 Task: Innovation Ecosystem Symposium: Attend a symposium exploring the innovation ecosystem, discussing partnerships, open innovation, and collaboration with startups. Location: Innovation Ecosystem Symposium Hall. Time: Day 1 - 9:00 AM to Day 2 - 5:30 PM.
Action: Mouse moved to (76, 492)
Screenshot: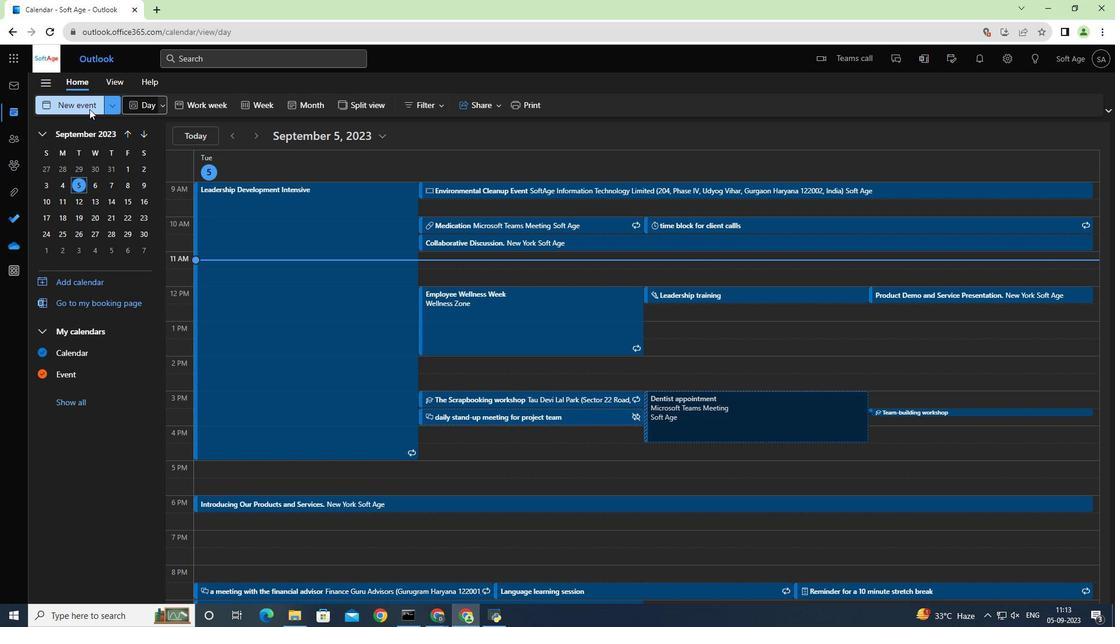 
Action: Mouse pressed left at (76, 492)
Screenshot: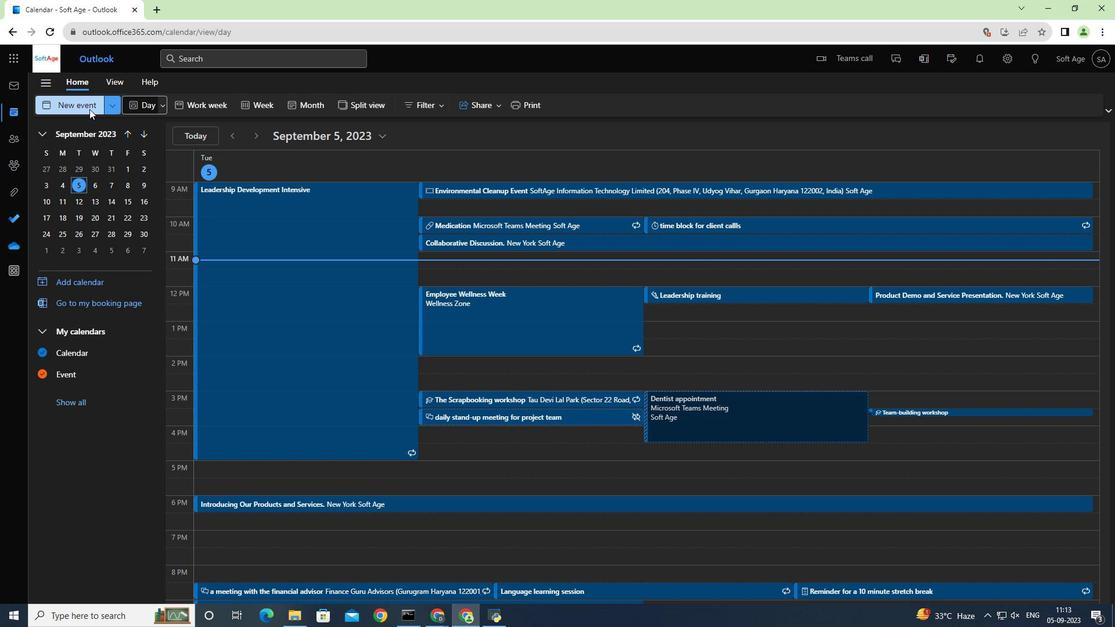 
Action: Mouse moved to (378, 423)
Screenshot: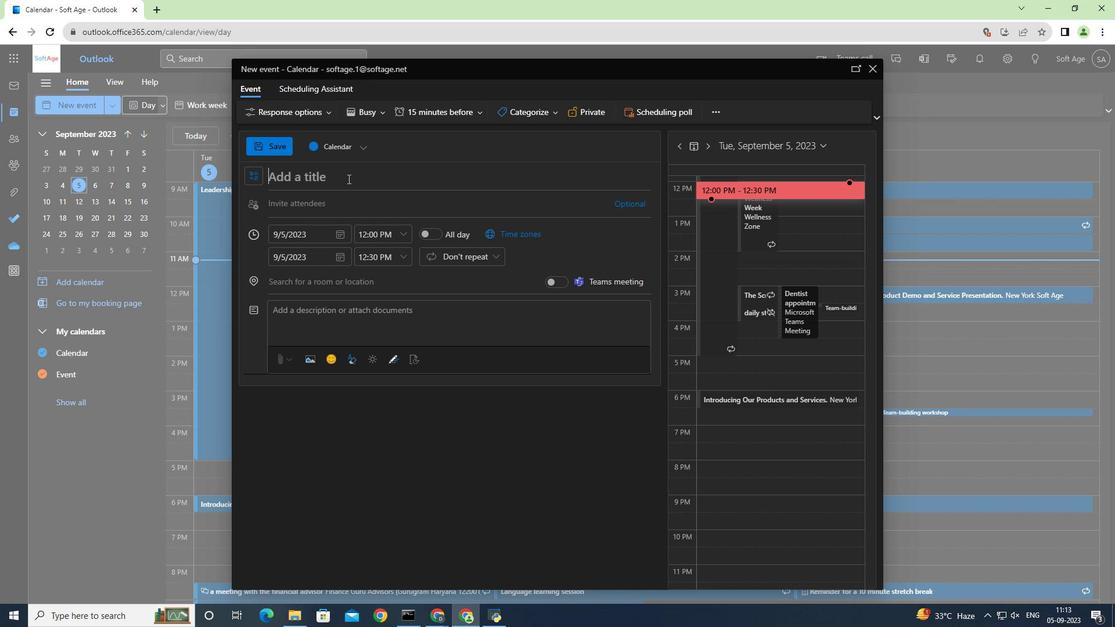 
Action: Mouse pressed left at (378, 423)
Screenshot: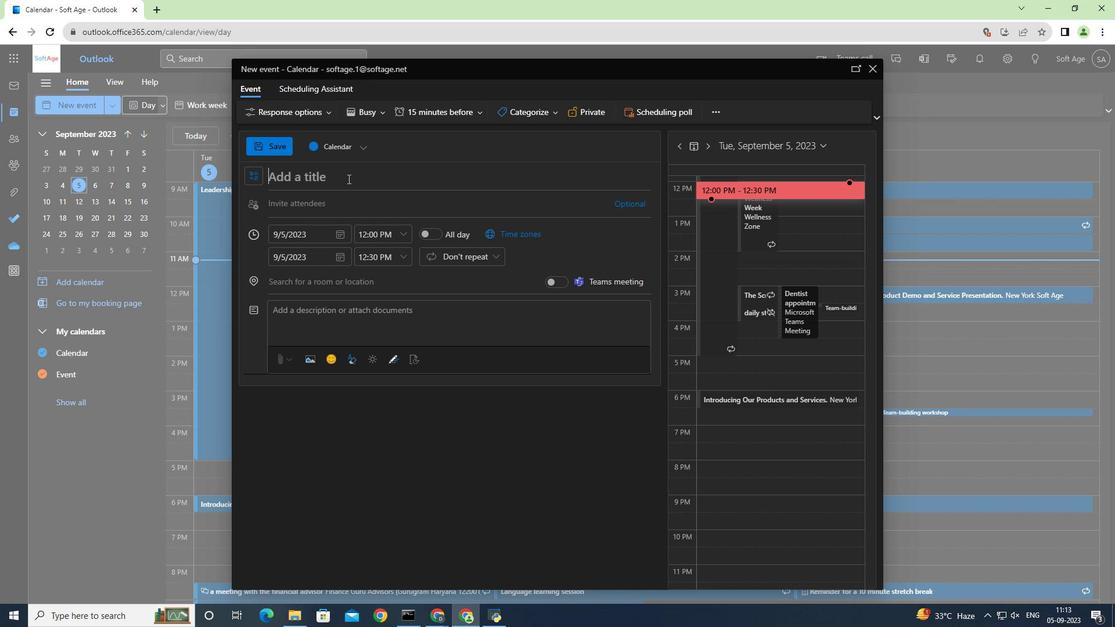 
Action: Key pressed <Key.shift>Innovation<Key.space><Key.shift><Key.shift><Key.shift><Key.shift><Key.shift><Key.shift><Key.shift><Key.shift><Key.shift><Key.shift><Key.shift><Key.shift><Key.shift><Key.shift><Key.shift>Ecosystem<Key.space><Key.shift><Key.shift><Key.shift><Key.shift><Key.shift><Key.shift><Key.shift><Key.shift><Key.shift><Key.shift><Key.shift><Key.shift>Symposium
Screenshot: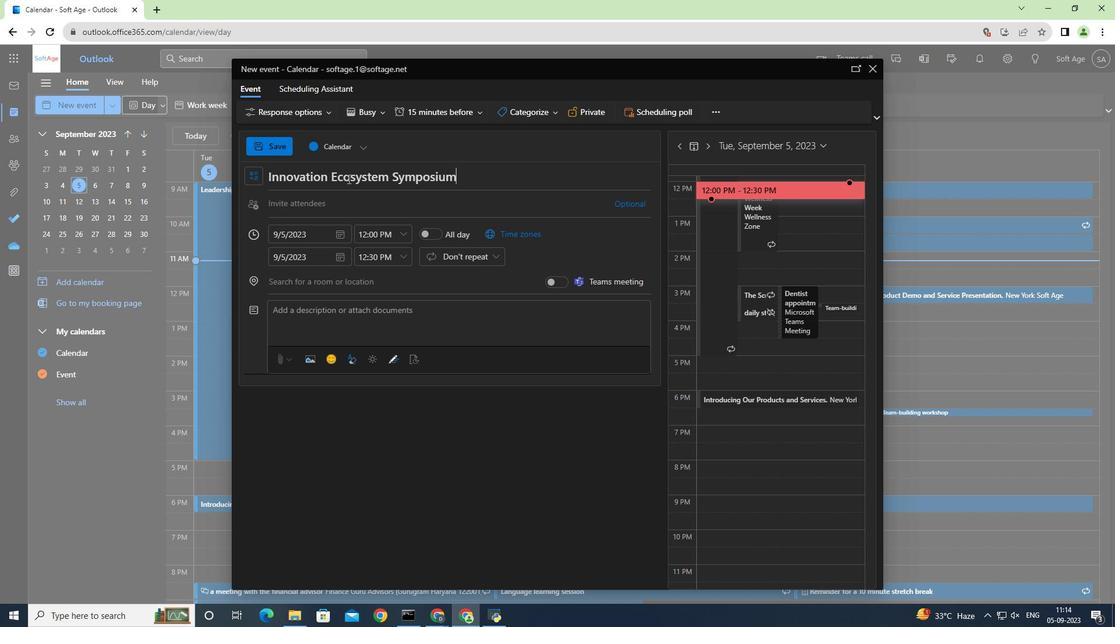 
Action: Mouse moved to (440, 288)
Screenshot: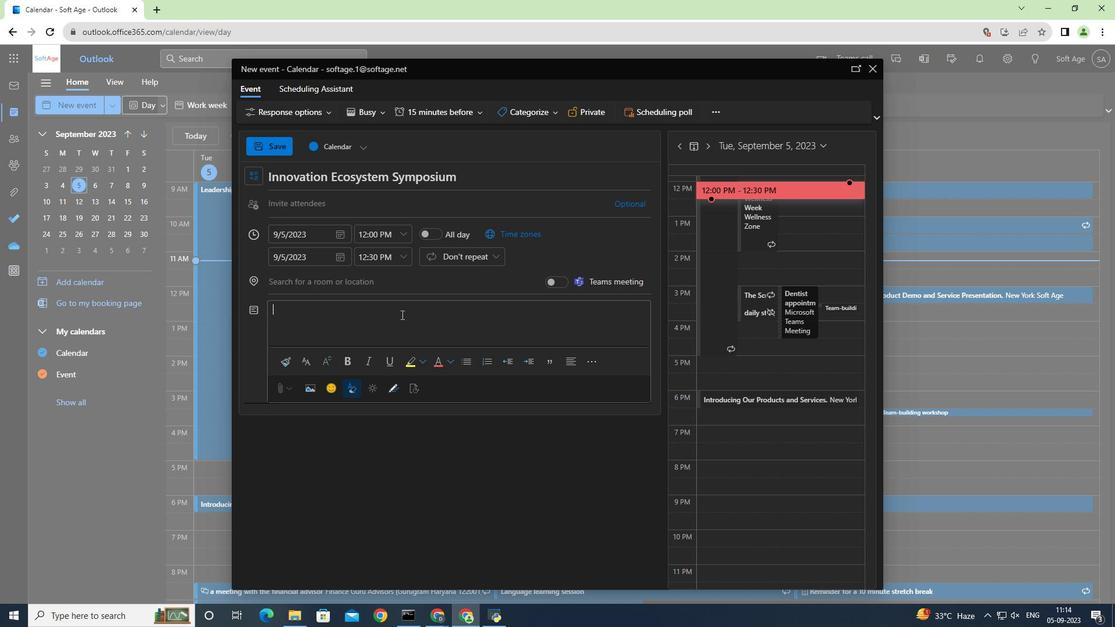 
Action: Mouse pressed left at (440, 288)
Screenshot: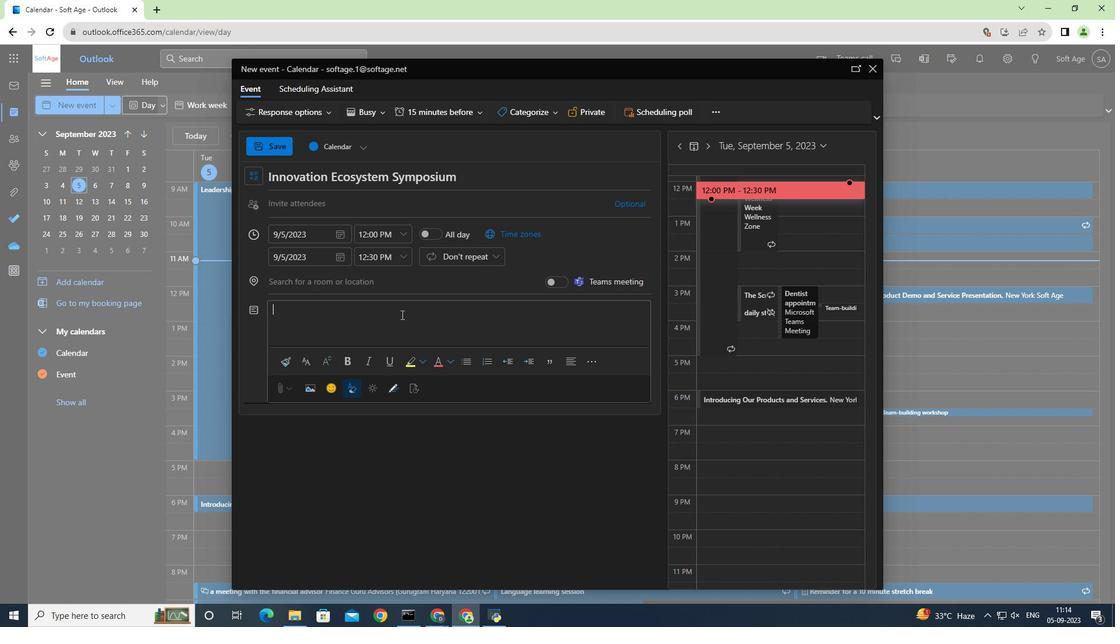 
Action: Key pressed <Key.shift><Key.shift><Key.shift><Key.shift><Key.shift><Key.shift><Key.shift><Key.shift><Key.shift><Key.shift>Attend<Key.space>a<Key.space>symposium<Key.space>exploring<Key.space><Key.space>the<Key.space>innovation<Key.space>ecosystem,<Key.space>discussing<Key.space>partnerships,<Key.space>open<Key.space>innovation,<Key.space>and<Key.space>collaboration<Key.space>with<Key.space>startups.
Screenshot: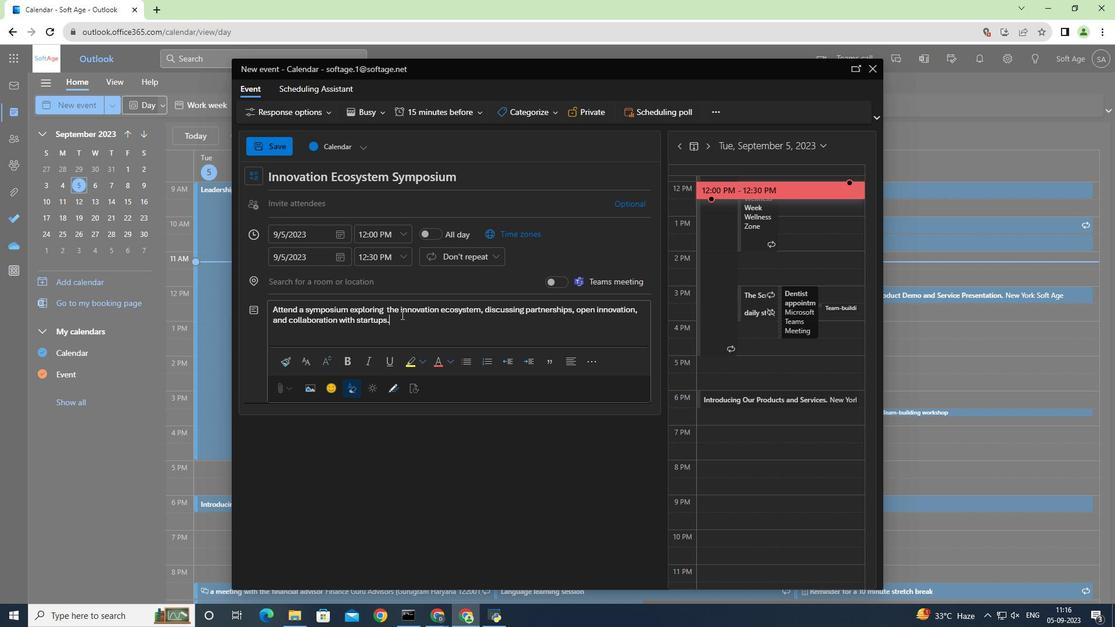 
Action: Mouse moved to (412, 321)
Screenshot: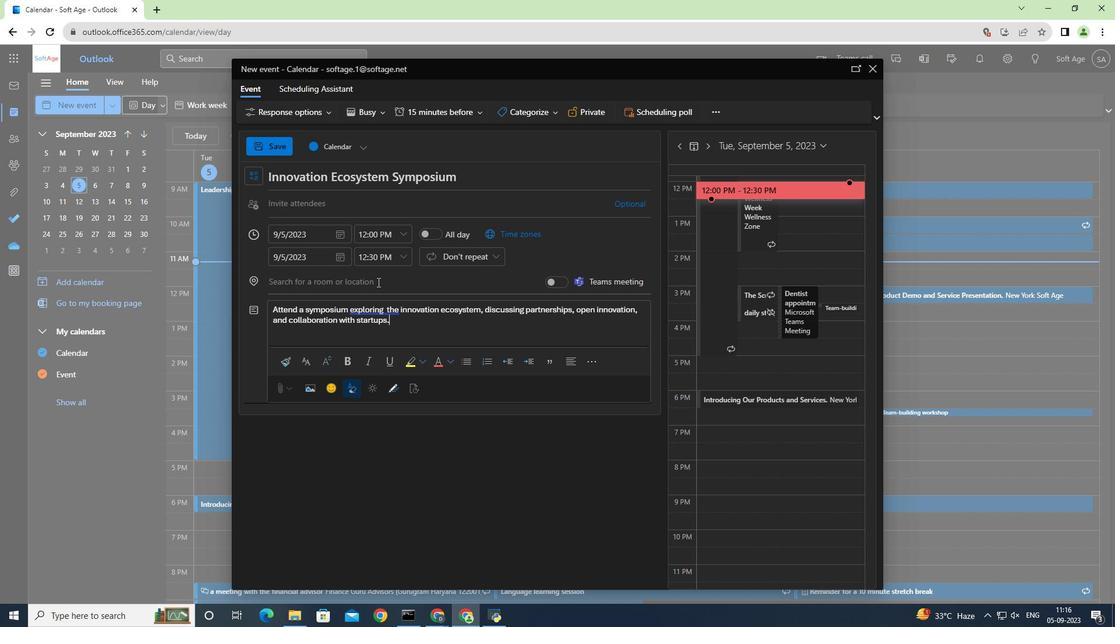 
Action: Mouse pressed left at (412, 321)
Screenshot: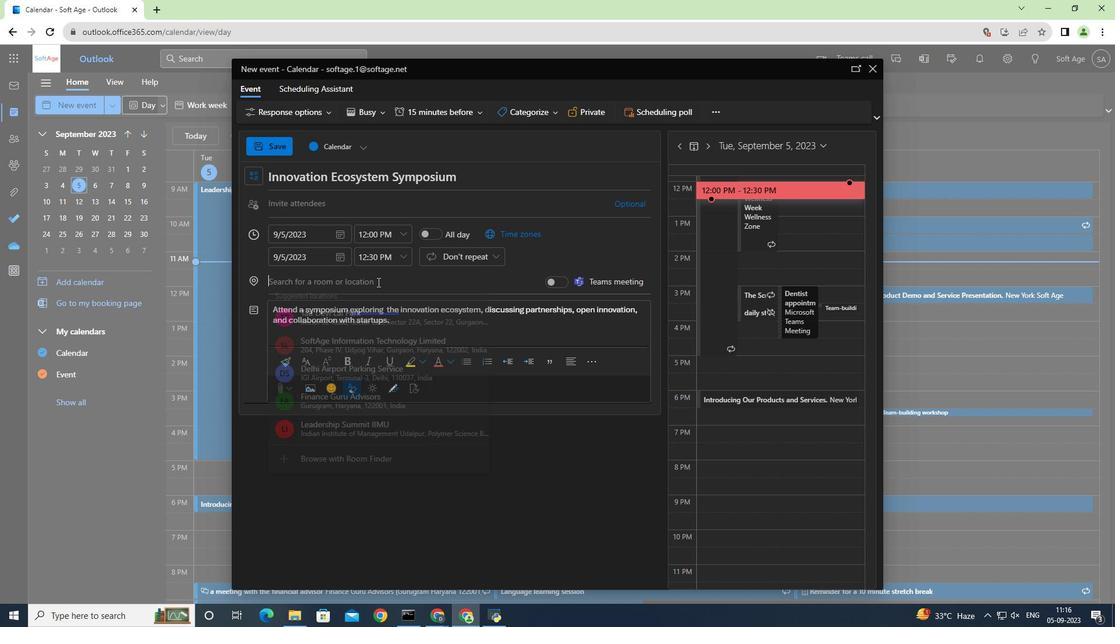 
Action: Mouse moved to (415, 322)
Screenshot: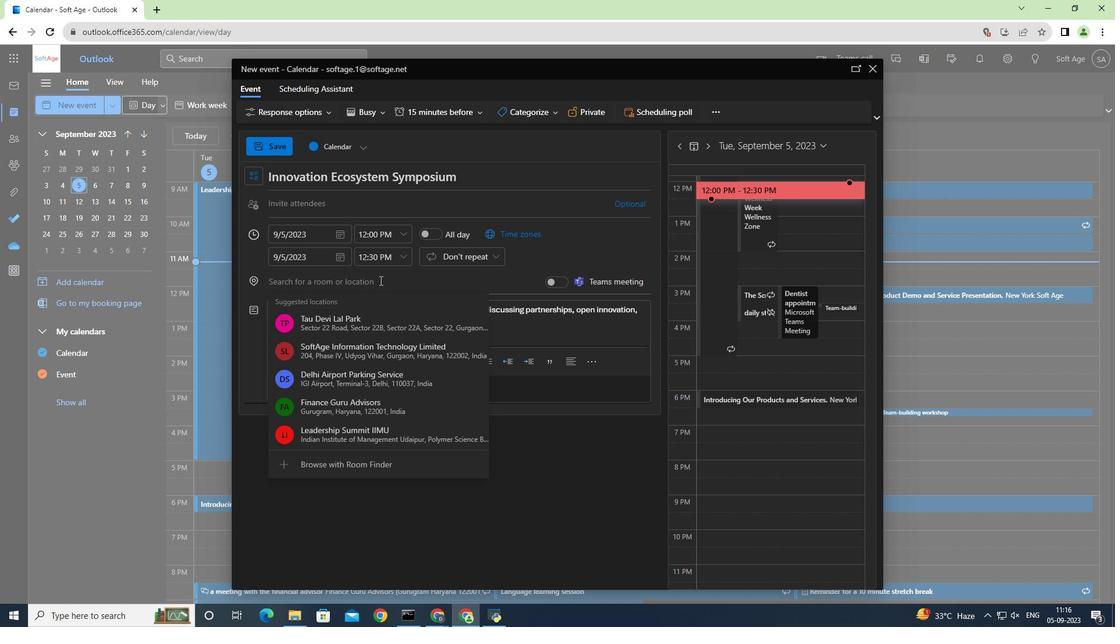 
Action: Key pressed <Key.shift><Key.shift>Innovation<Key.space><Key.shift><Key.shift><Key.shift><Key.shift><Key.shift><Key.shift><Key.shift><Key.shift><Key.shift><Key.shift><Key.shift><Key.shift><Key.shift><Key.shift><Key.shift><Key.shift><Key.shift><Key.shift><Key.shift><Key.shift><Key.shift><Key.shift><Key.shift>Ecosystem<Key.space><Key.shift><Key.shift>Symposium
Screenshot: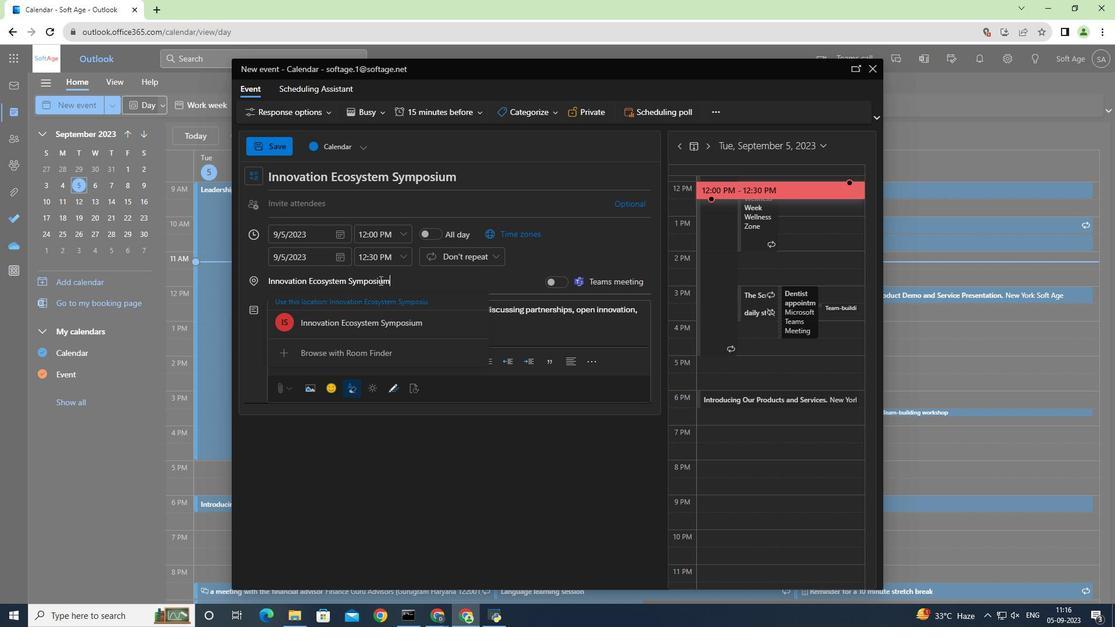 
Action: Mouse moved to (454, 314)
Screenshot: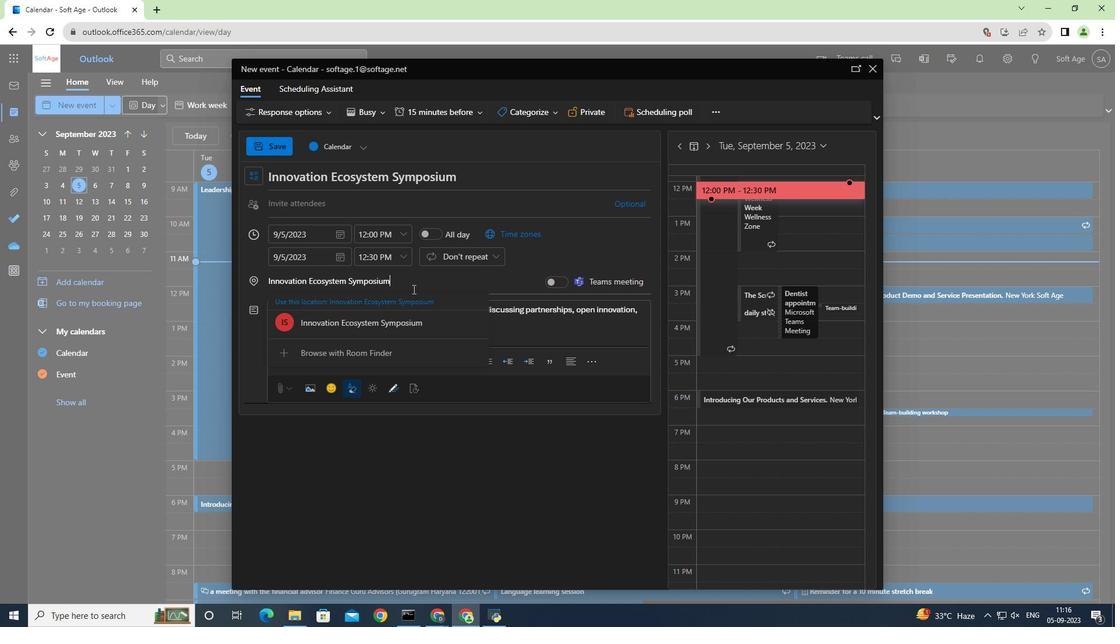 
Action: Key pressed <Key.space><Key.shift>Hall
Screenshot: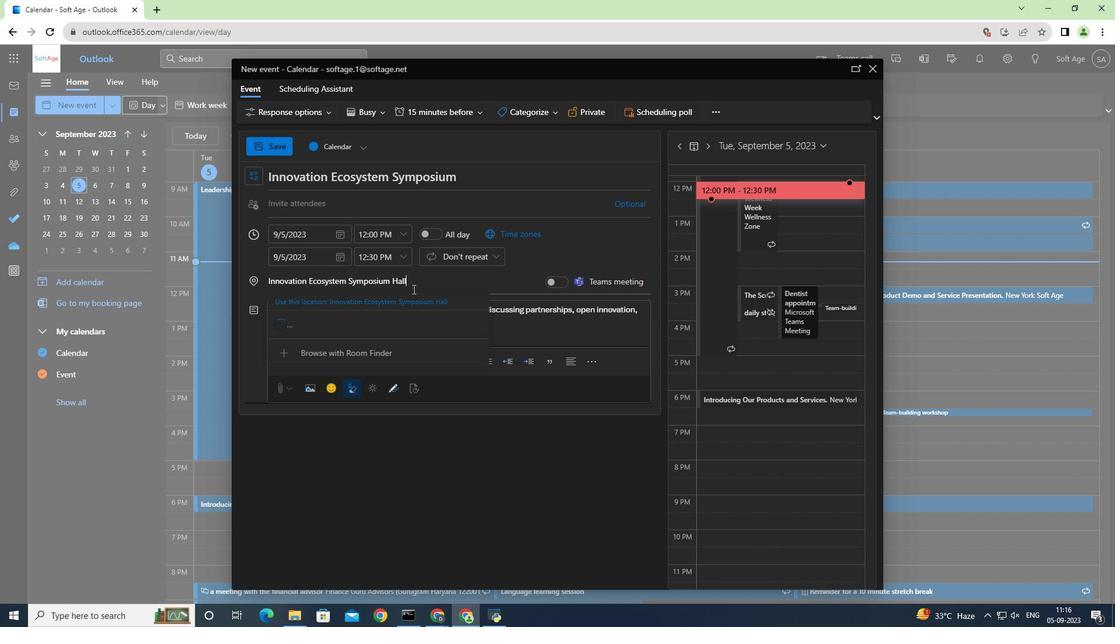 
Action: Mouse moved to (497, 142)
Screenshot: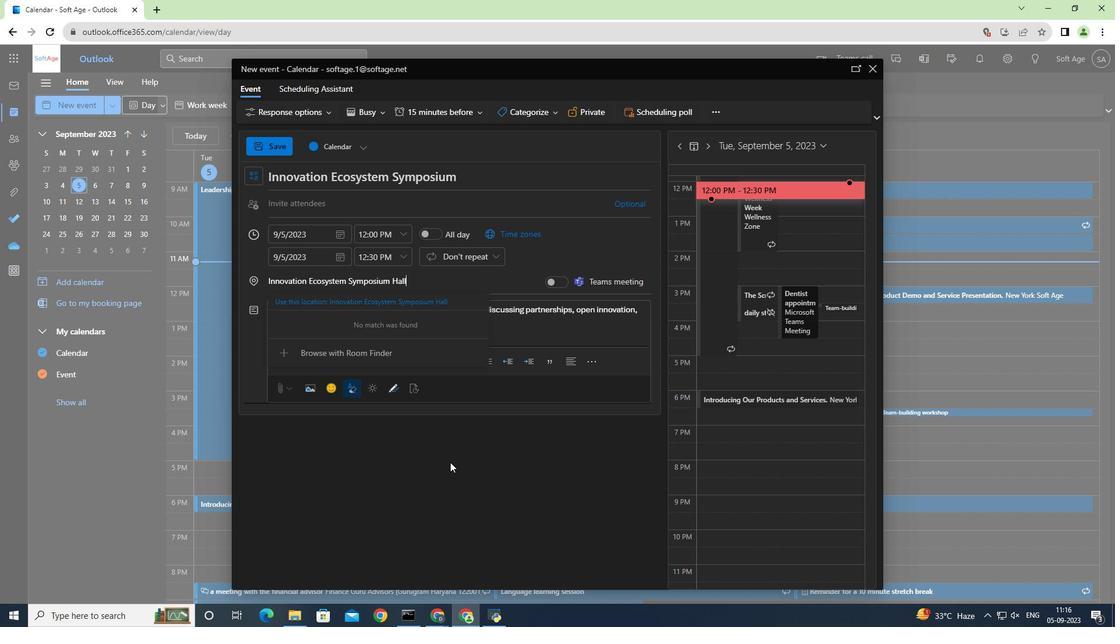 
Action: Mouse pressed left at (497, 142)
Screenshot: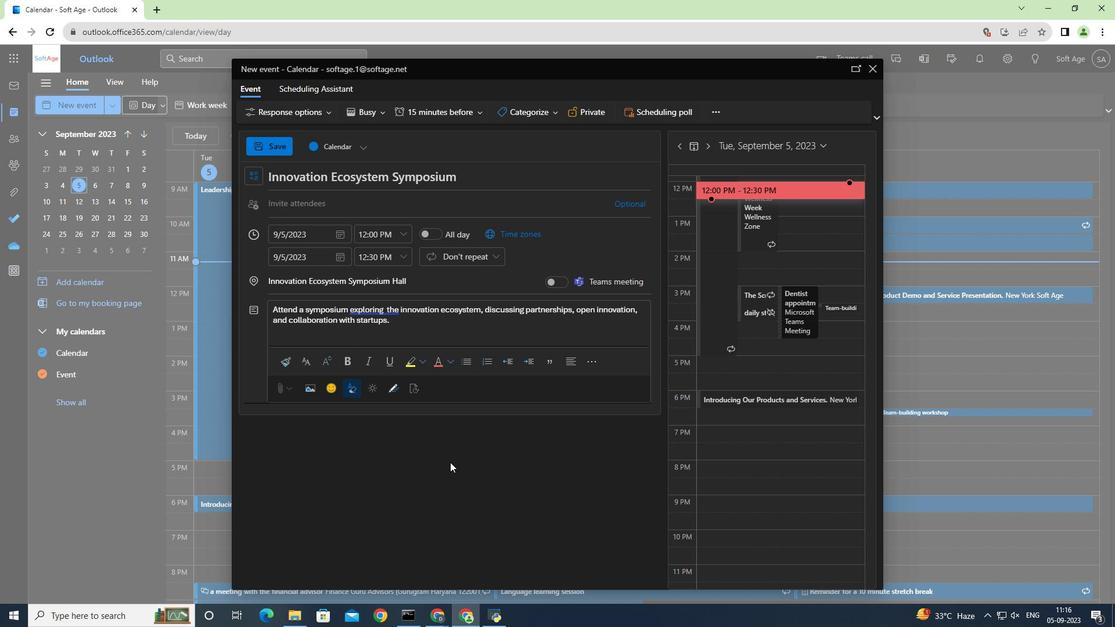 
Action: Mouse moved to (357, 374)
Screenshot: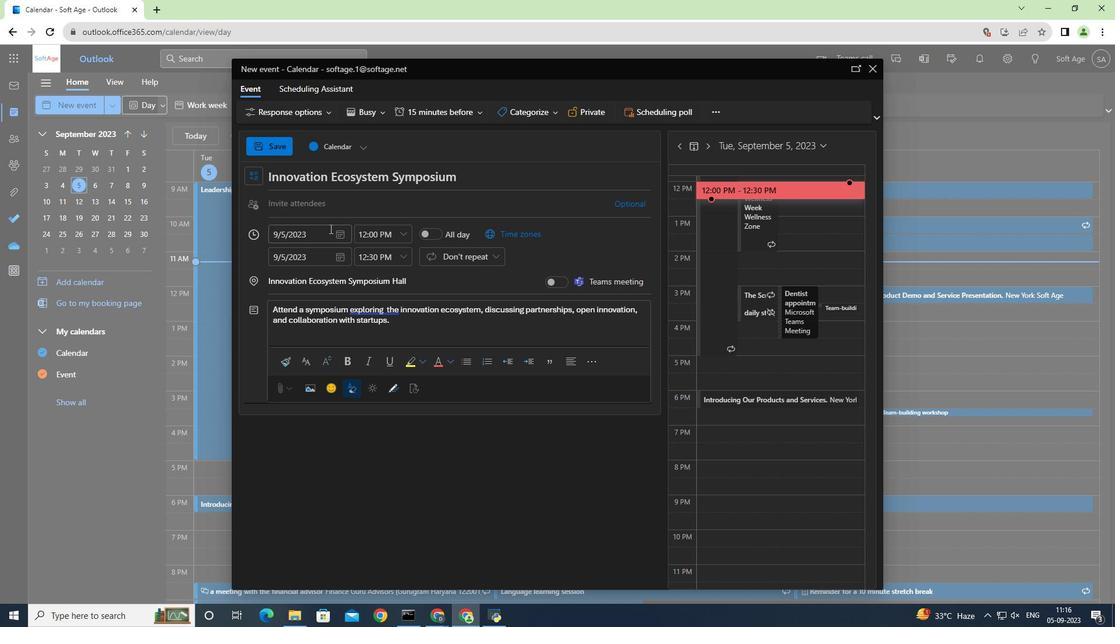 
Action: Mouse pressed left at (357, 374)
Screenshot: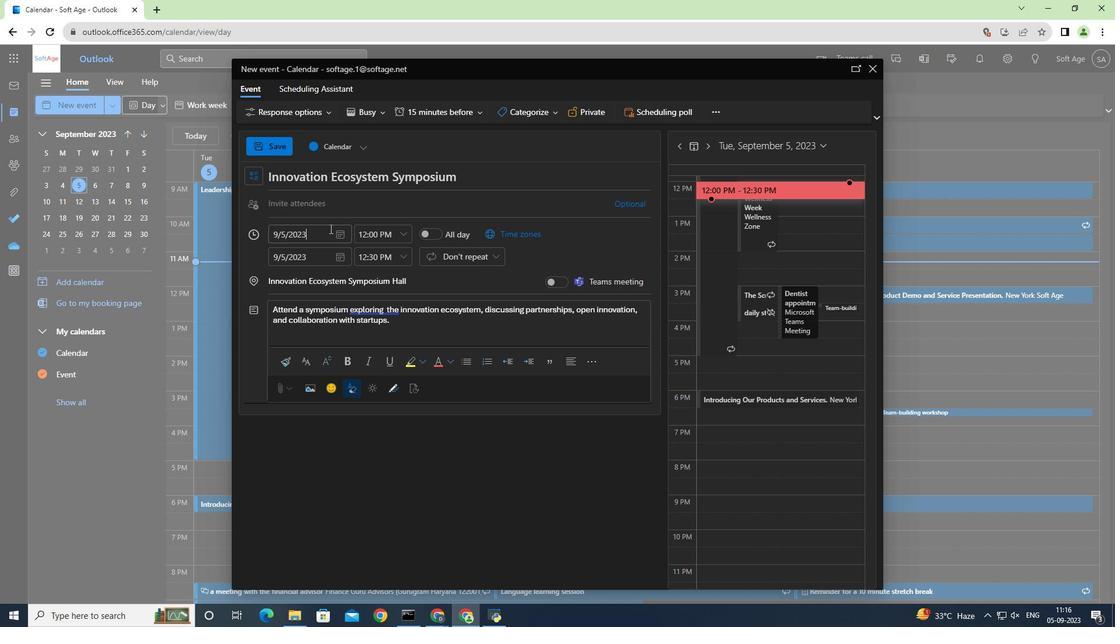 
Action: Mouse moved to (358, 292)
Screenshot: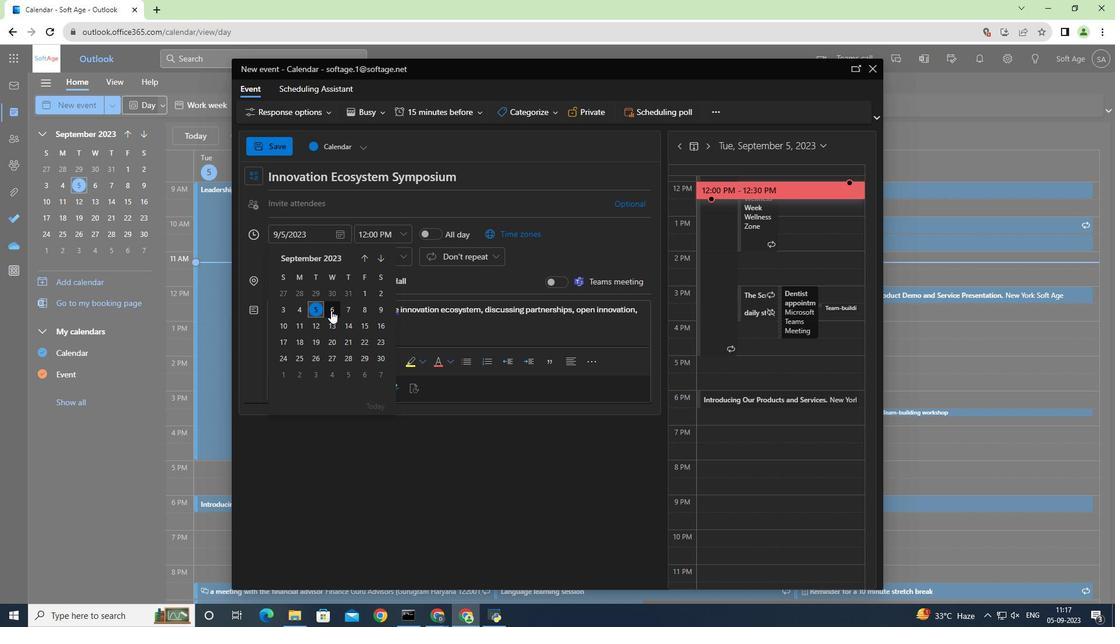 
Action: Mouse pressed left at (358, 292)
Screenshot: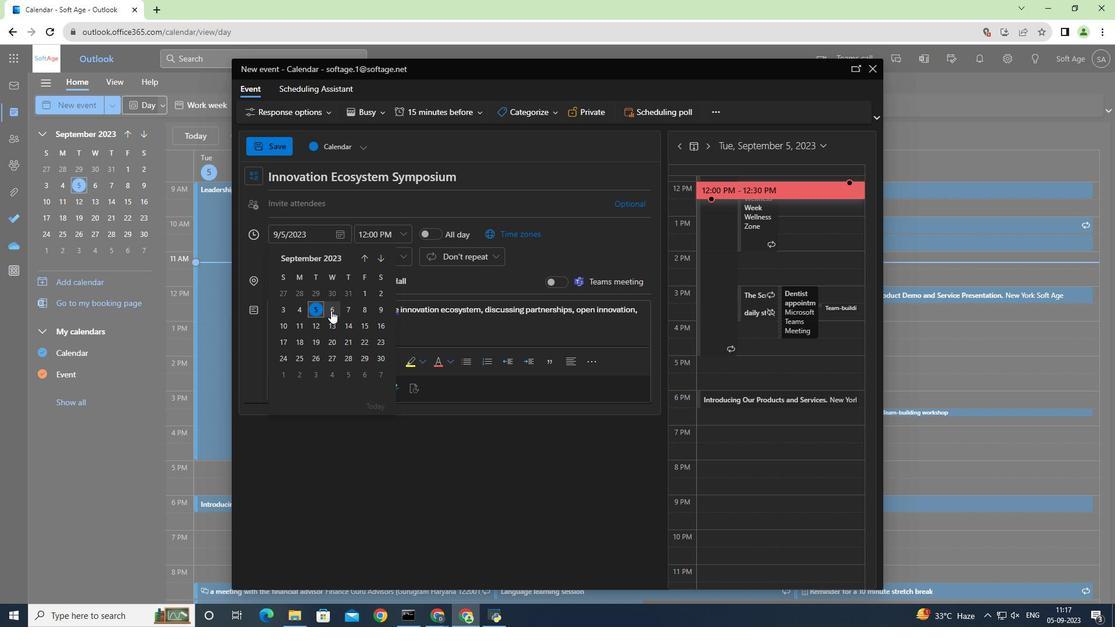 
Action: Mouse moved to (438, 368)
Screenshot: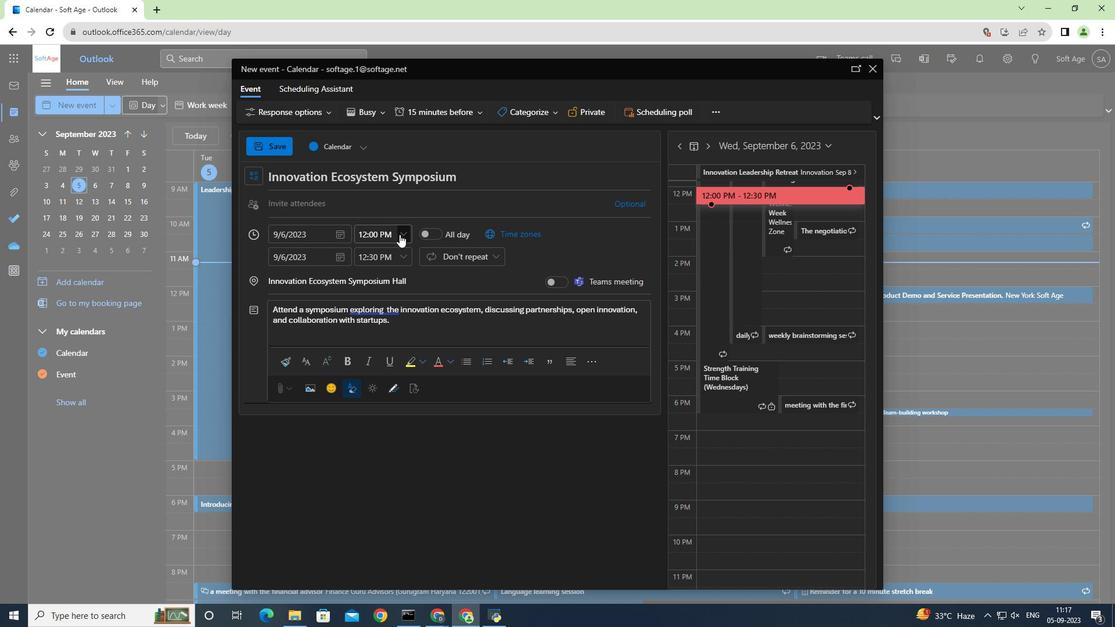
Action: Mouse pressed left at (438, 368)
Screenshot: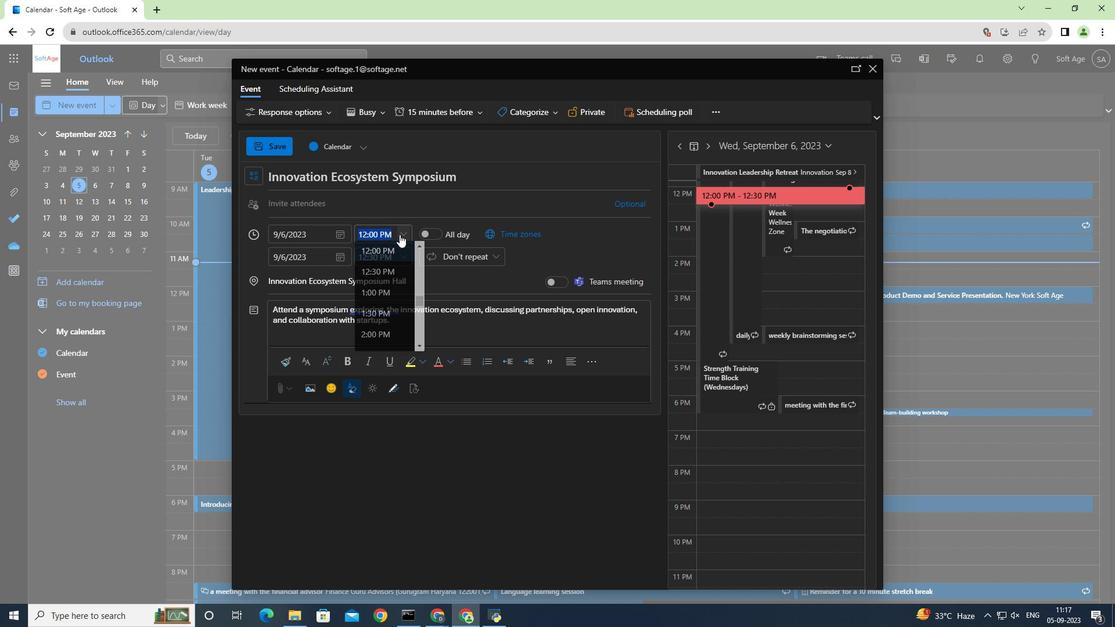 
Action: Mouse moved to (444, 325)
Screenshot: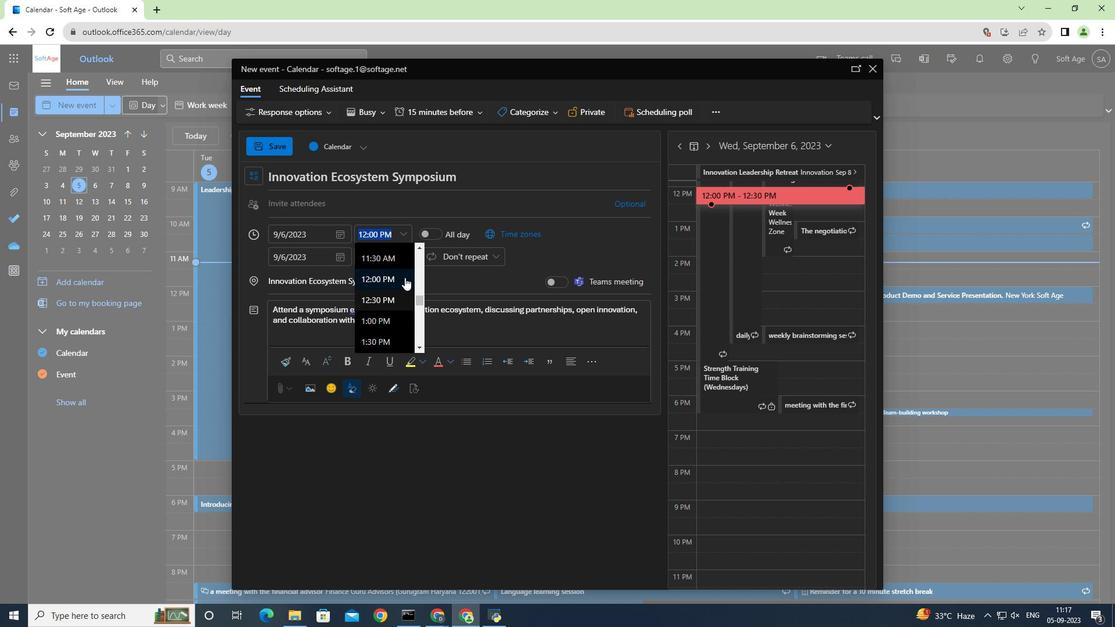 
Action: Mouse scrolled (444, 325) with delta (0, 0)
Screenshot: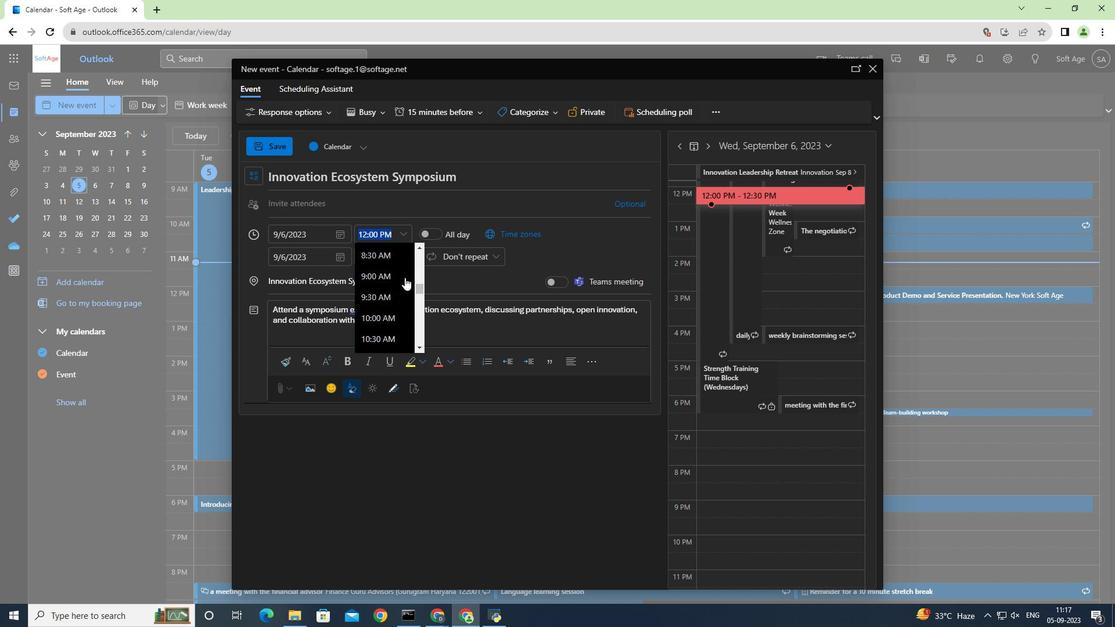 
Action: Mouse scrolled (444, 325) with delta (0, 0)
Screenshot: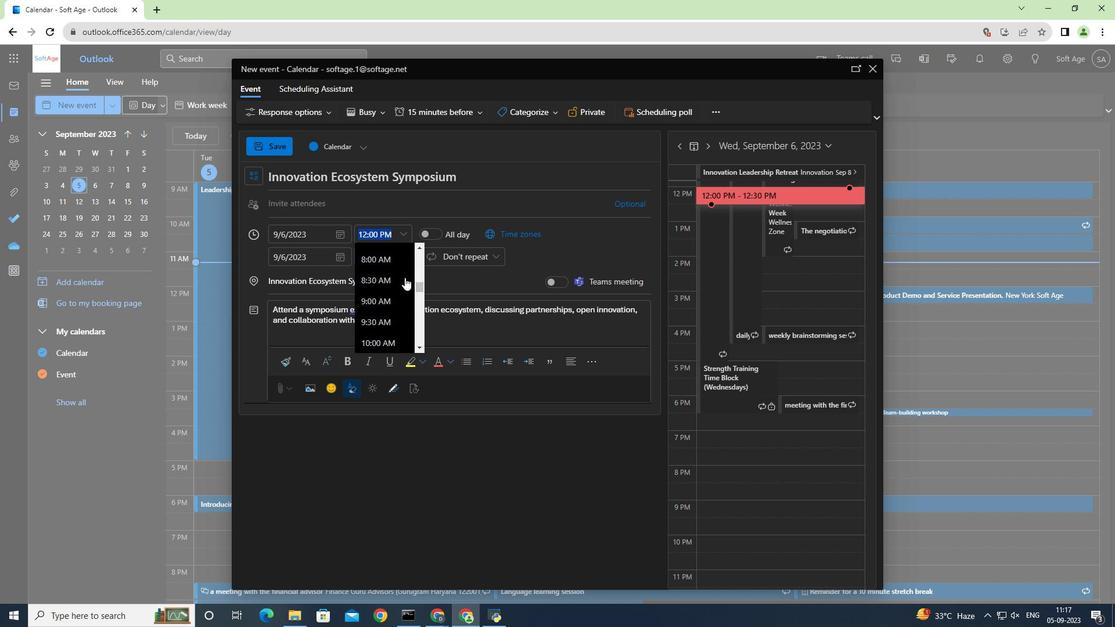 
Action: Mouse scrolled (444, 325) with delta (0, 0)
Screenshot: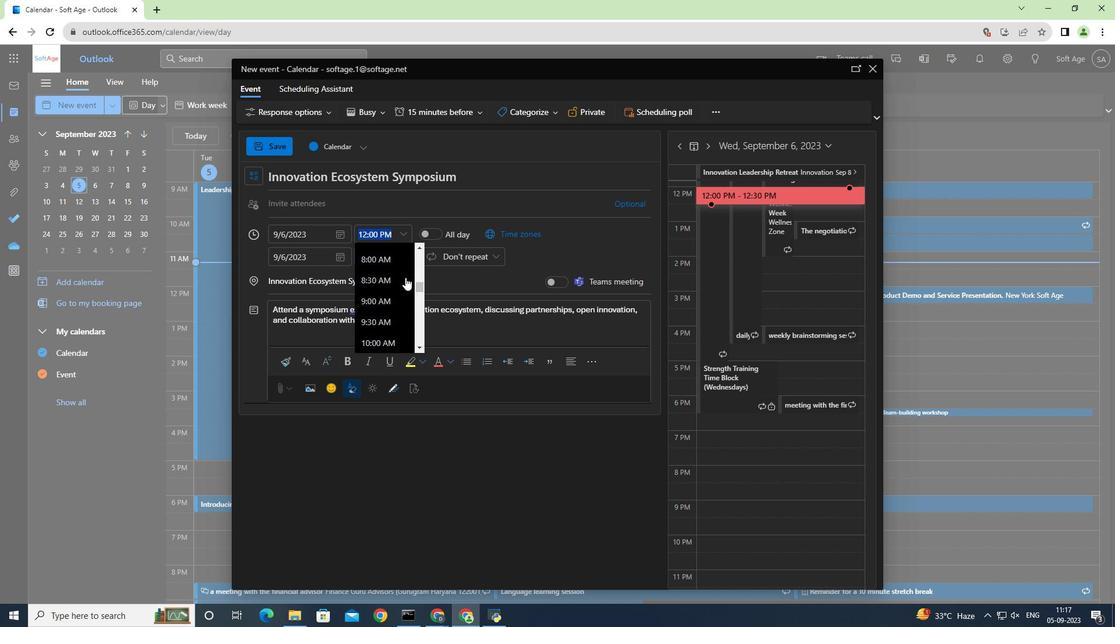 
Action: Mouse moved to (445, 325)
Screenshot: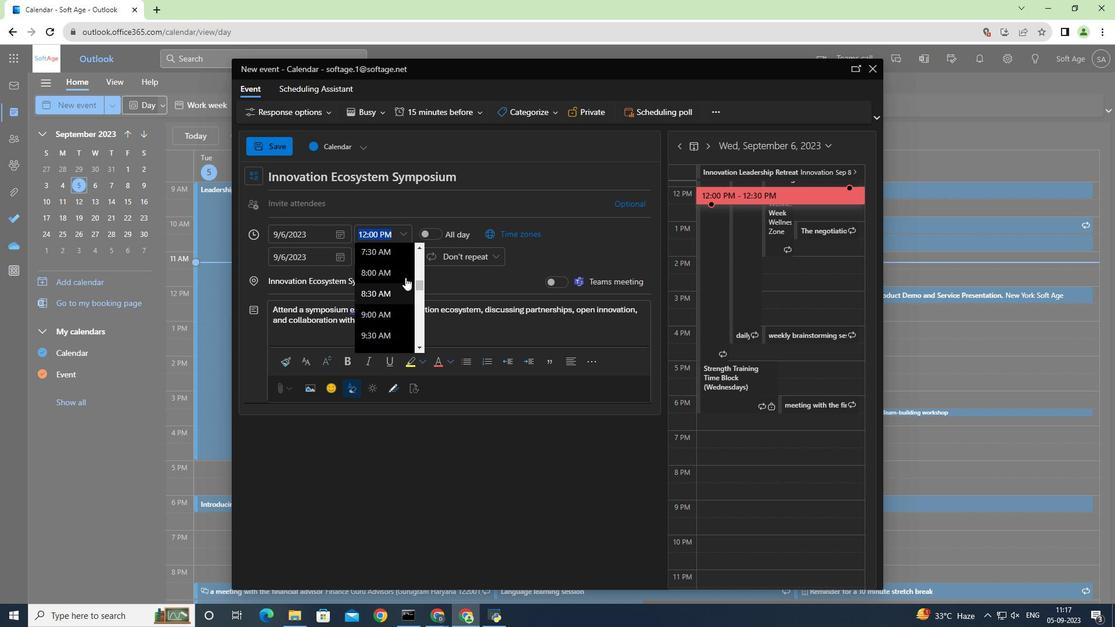 
Action: Mouse scrolled (445, 325) with delta (0, 0)
Screenshot: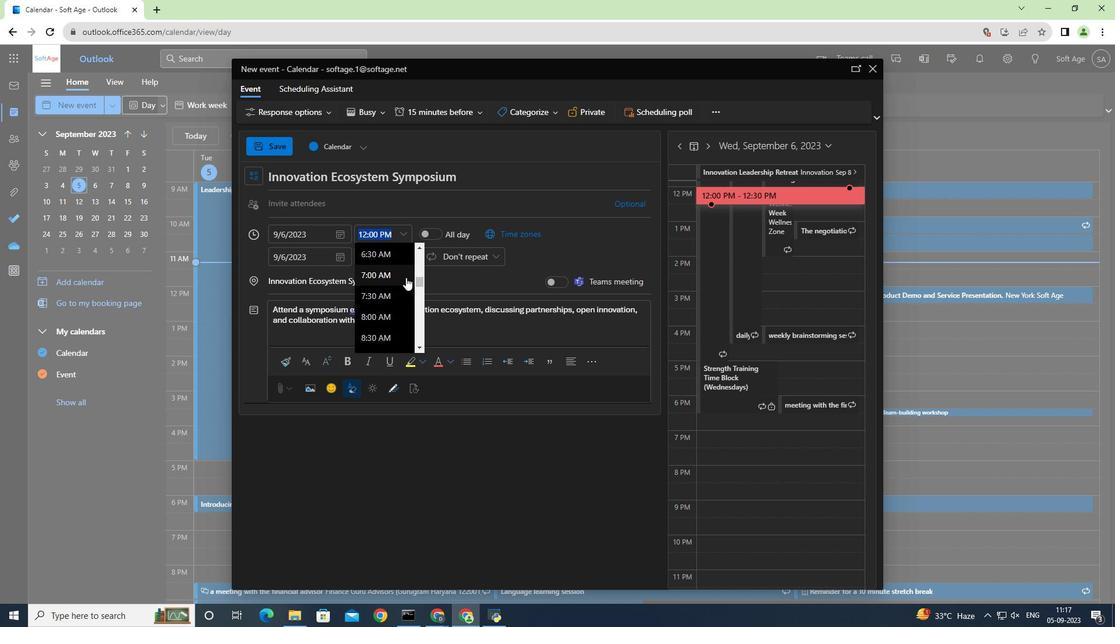 
Action: Mouse moved to (423, 277)
Screenshot: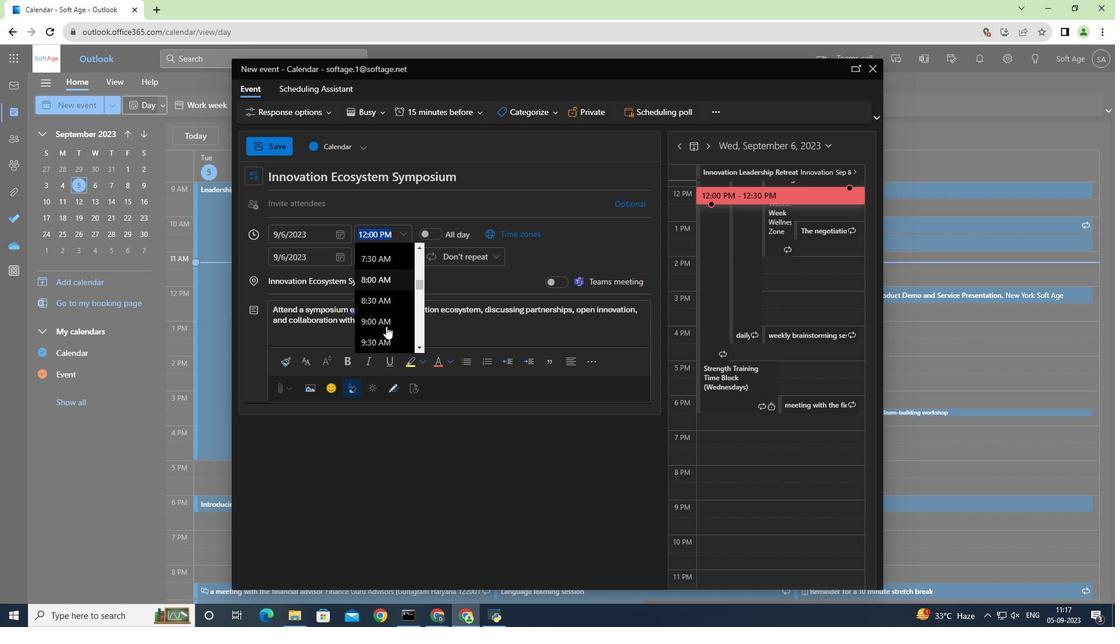 
Action: Mouse scrolled (423, 278) with delta (0, 0)
Screenshot: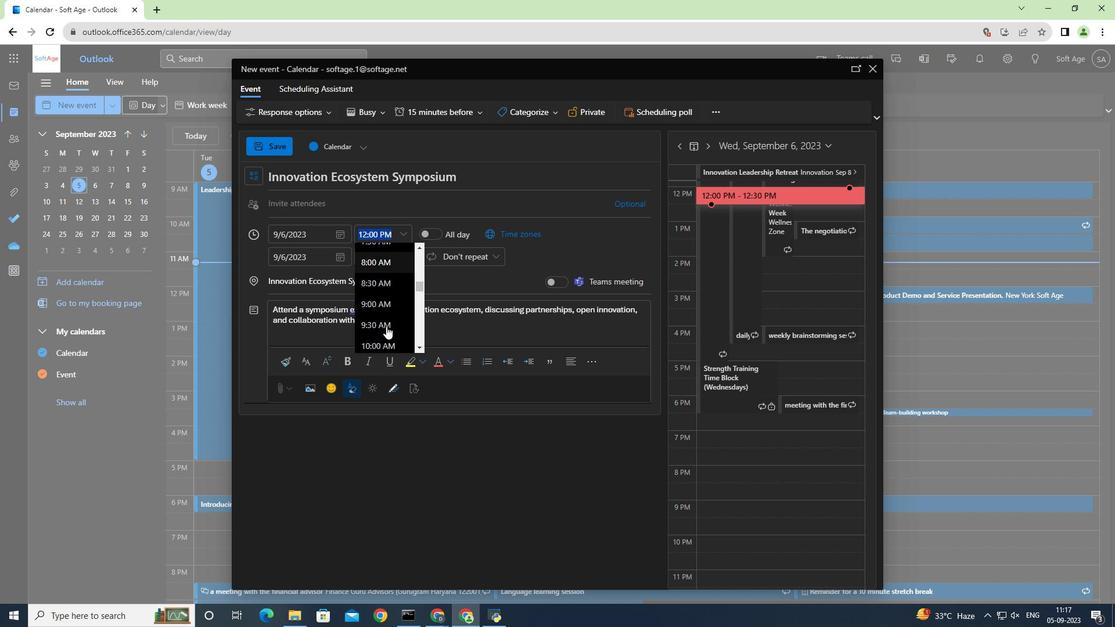 
Action: Mouse moved to (435, 300)
Screenshot: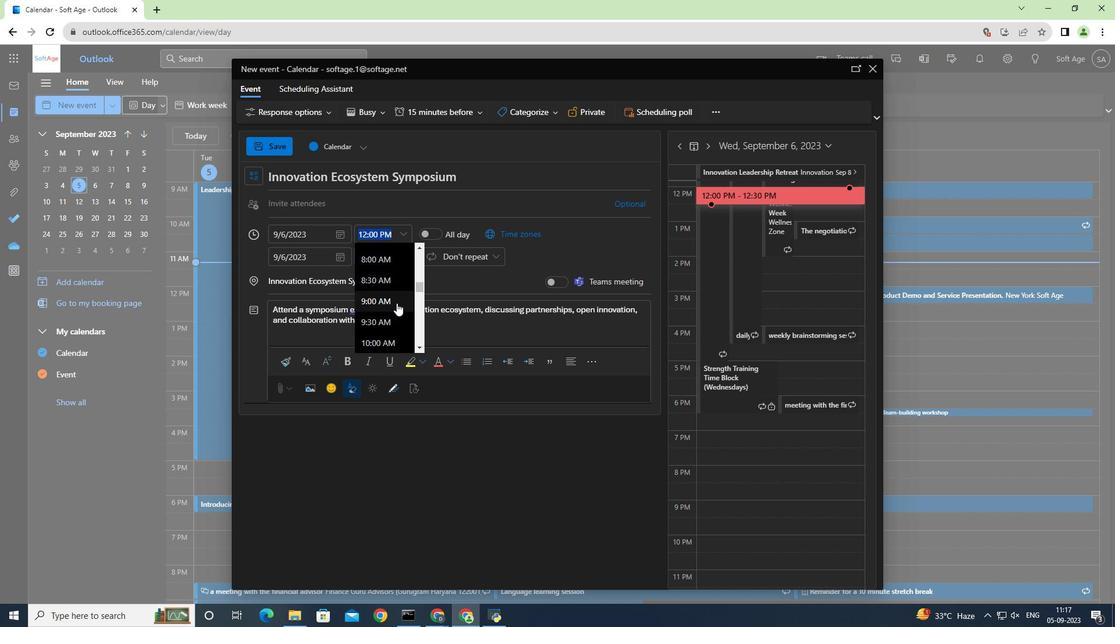 
Action: Mouse pressed left at (435, 300)
Screenshot: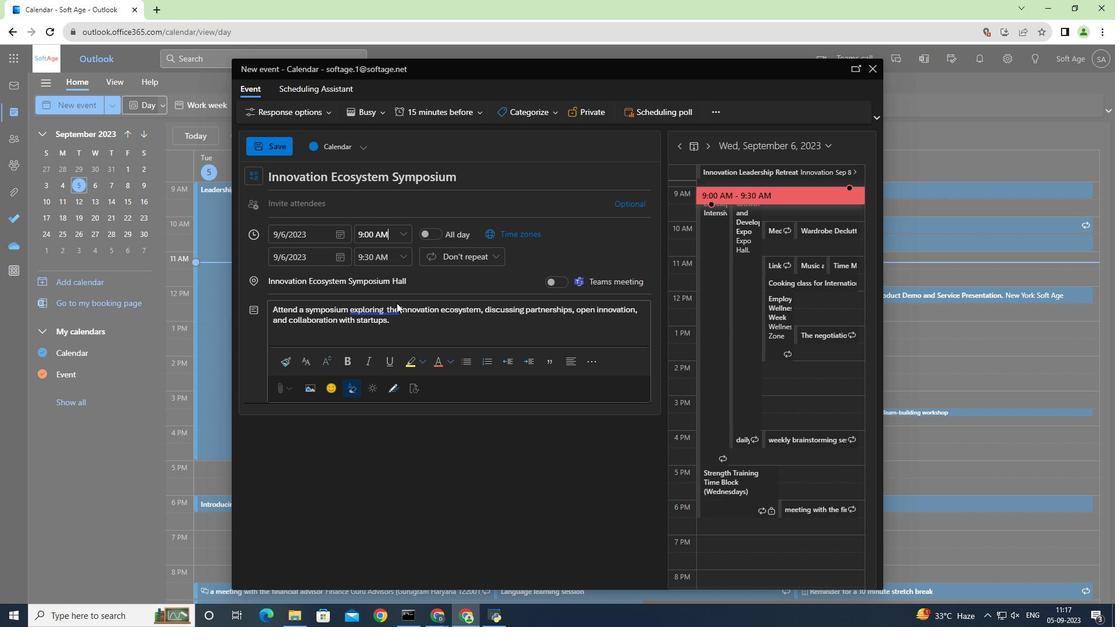 
Action: Mouse moved to (369, 346)
Screenshot: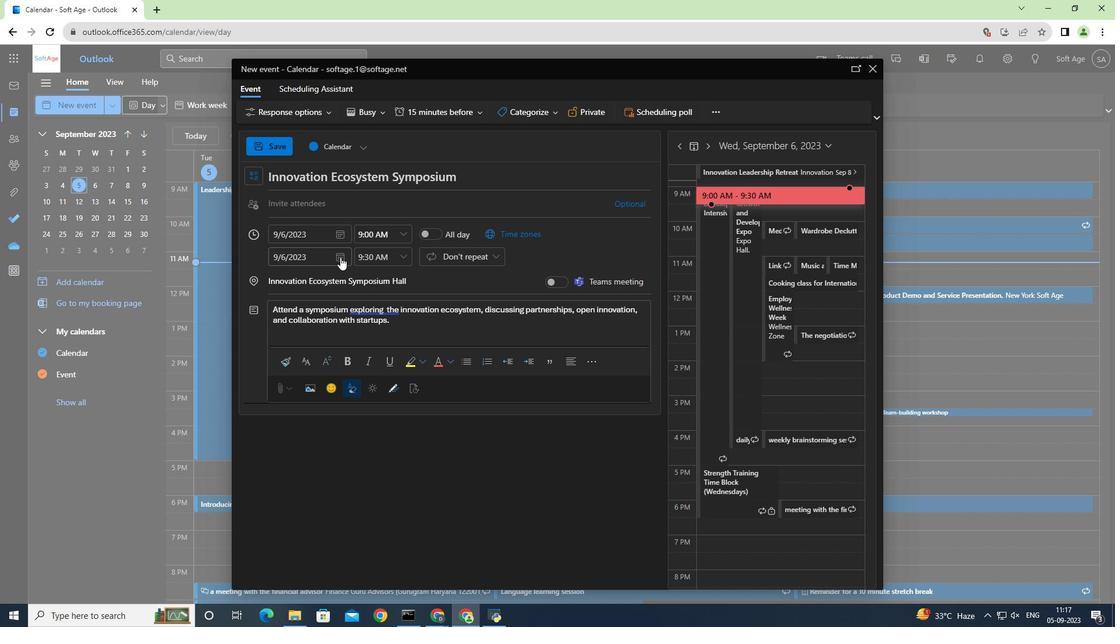 
Action: Mouse pressed left at (369, 346)
Screenshot: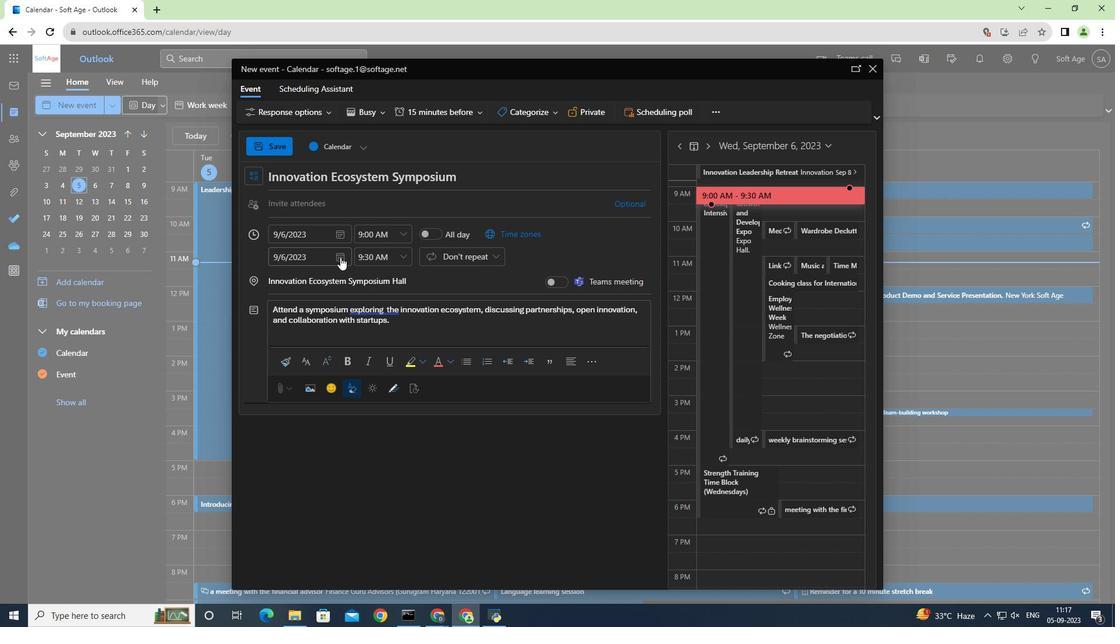 
Action: Mouse moved to (373, 269)
Screenshot: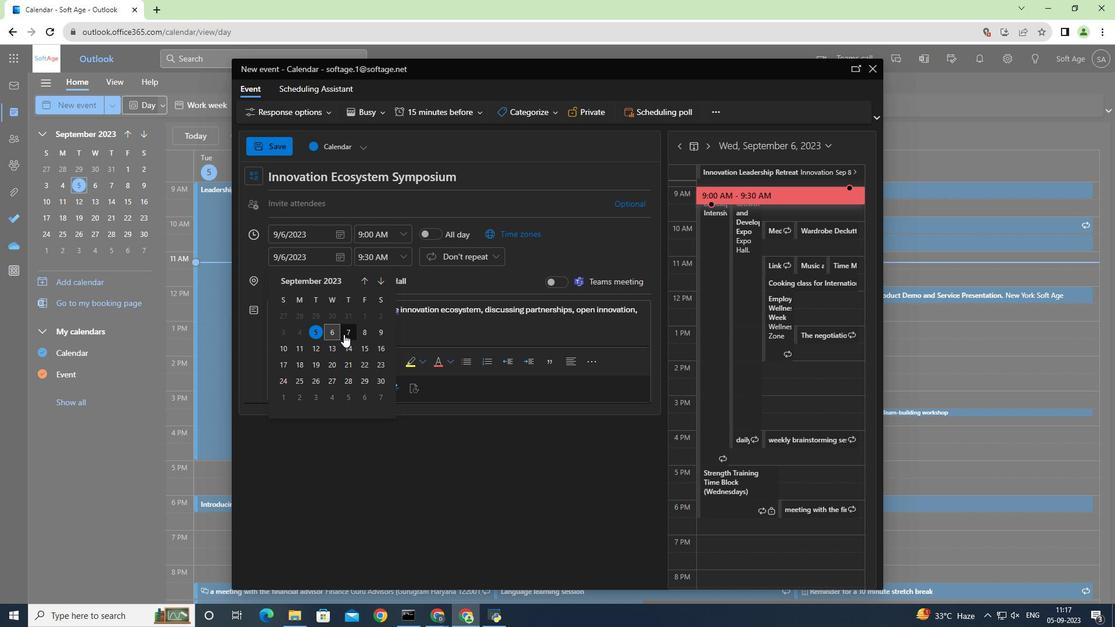 
Action: Mouse pressed left at (373, 269)
Screenshot: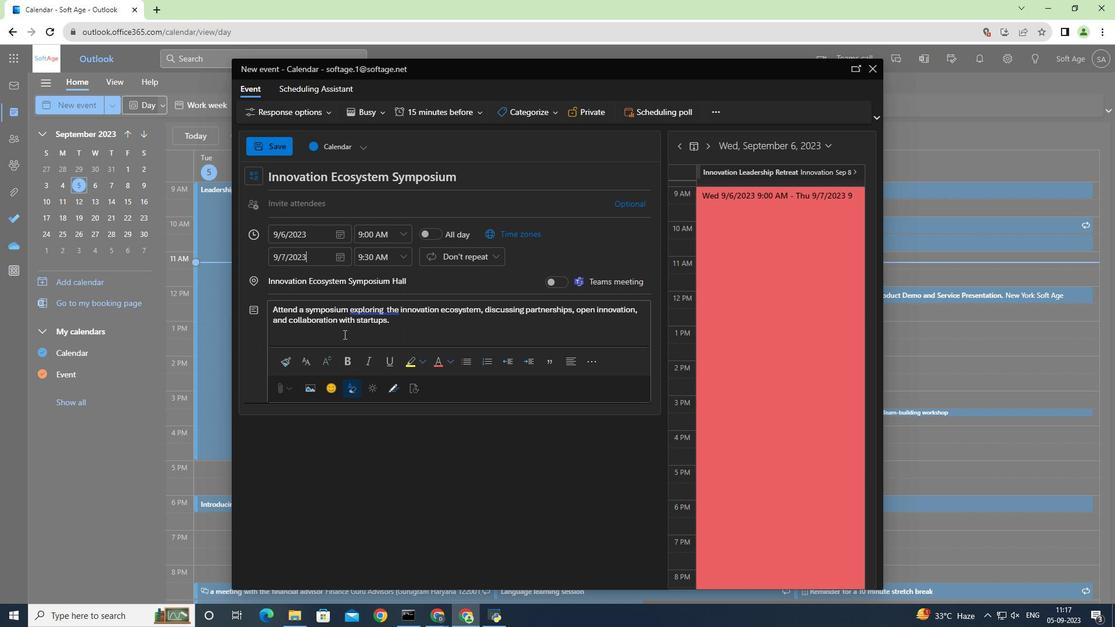 
Action: Mouse moved to (437, 345)
Screenshot: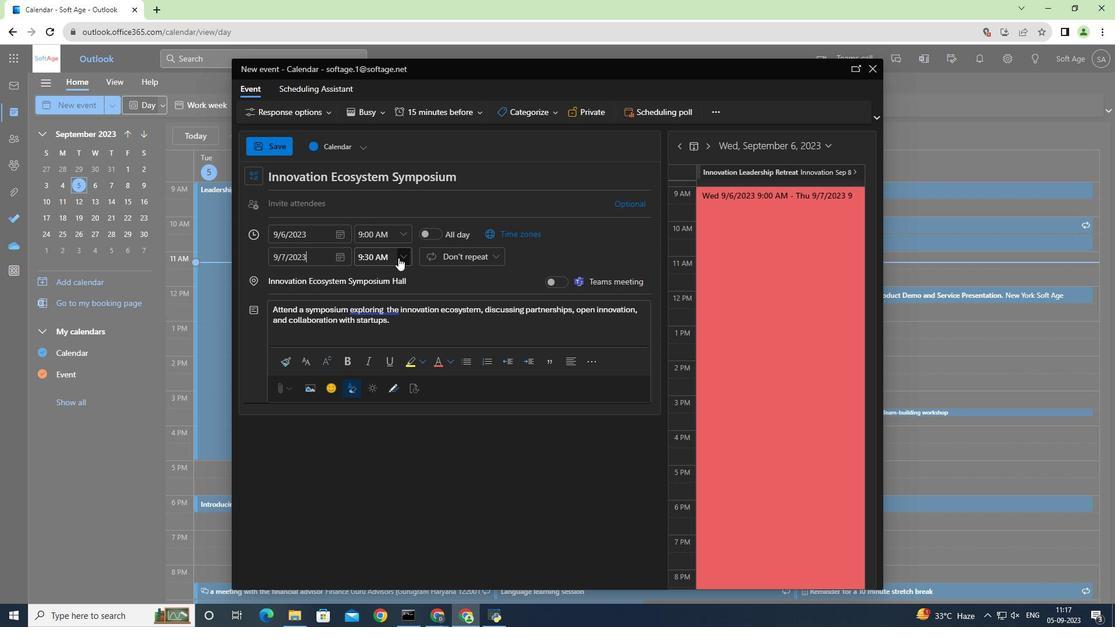 
Action: Mouse pressed left at (437, 345)
Screenshot: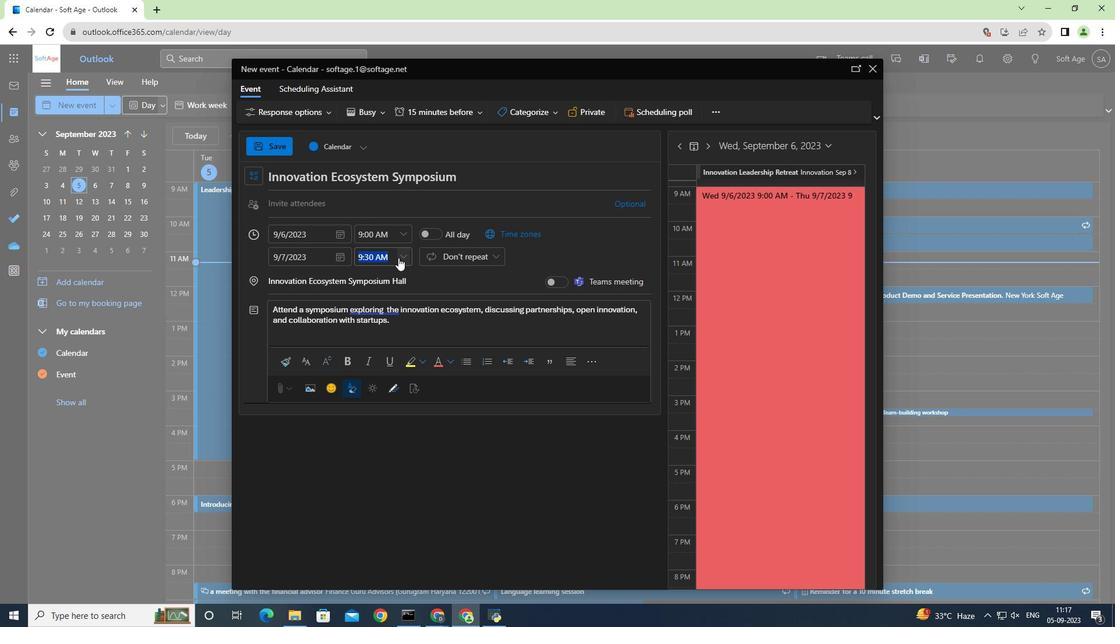 
Action: Mouse moved to (443, 285)
Screenshot: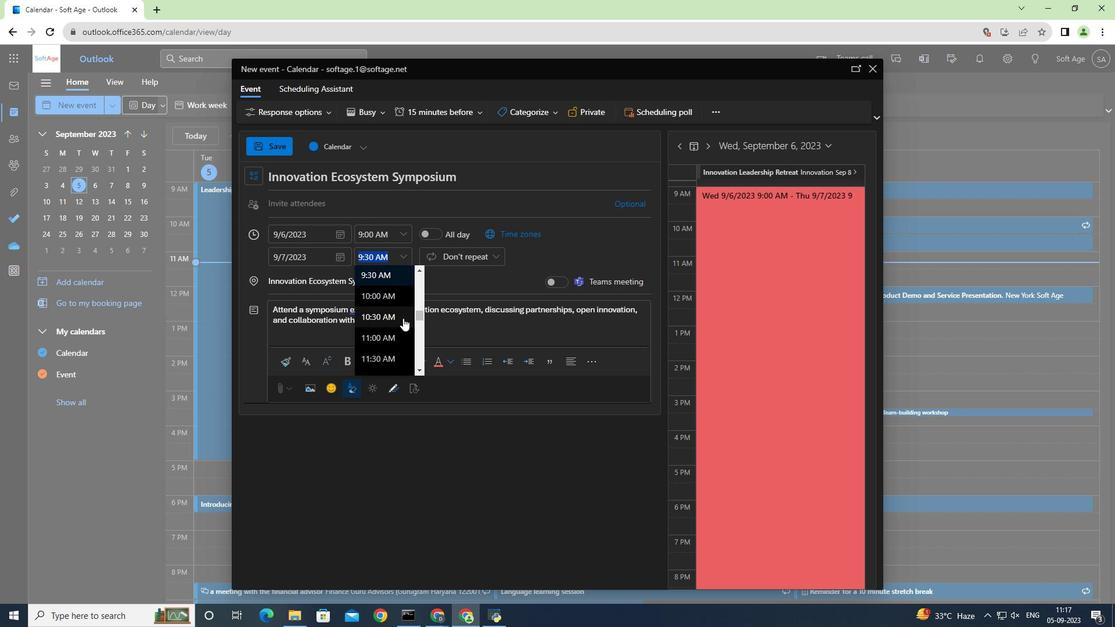 
Action: Mouse scrolled (443, 285) with delta (0, 0)
Screenshot: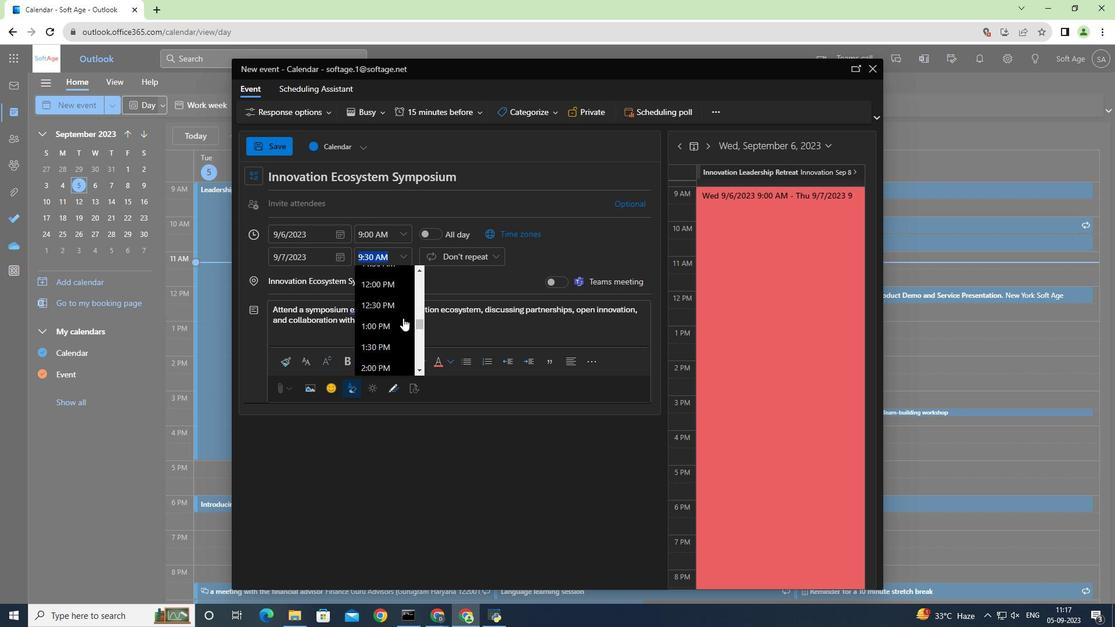 
Action: Mouse scrolled (443, 285) with delta (0, 0)
Screenshot: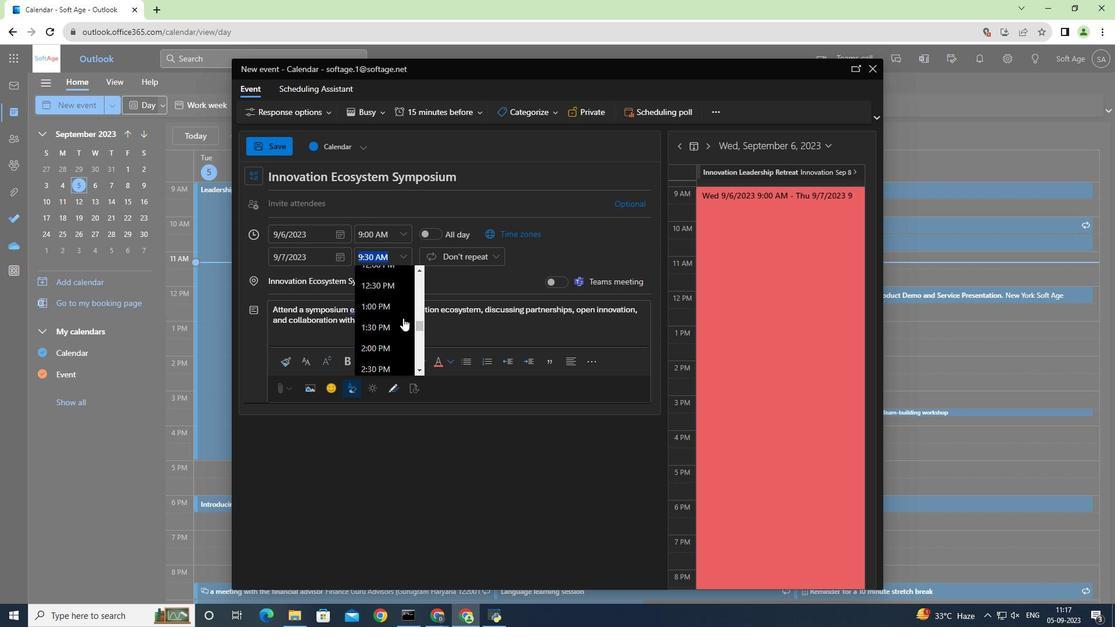 
Action: Mouse scrolled (443, 285) with delta (0, 0)
Screenshot: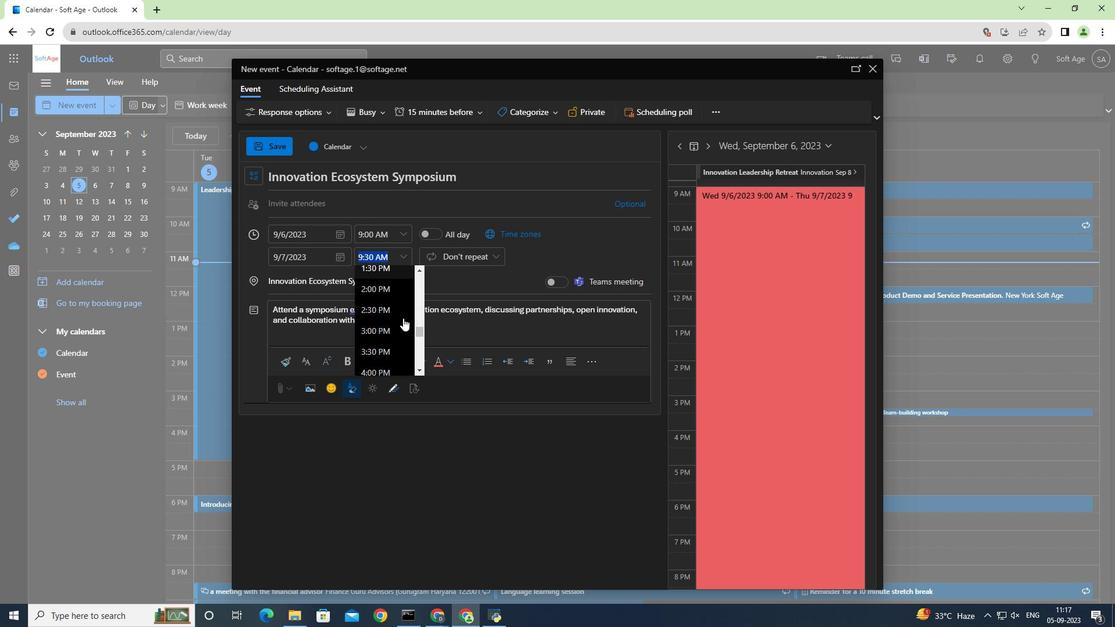 
Action: Mouse scrolled (443, 285) with delta (0, 0)
Screenshot: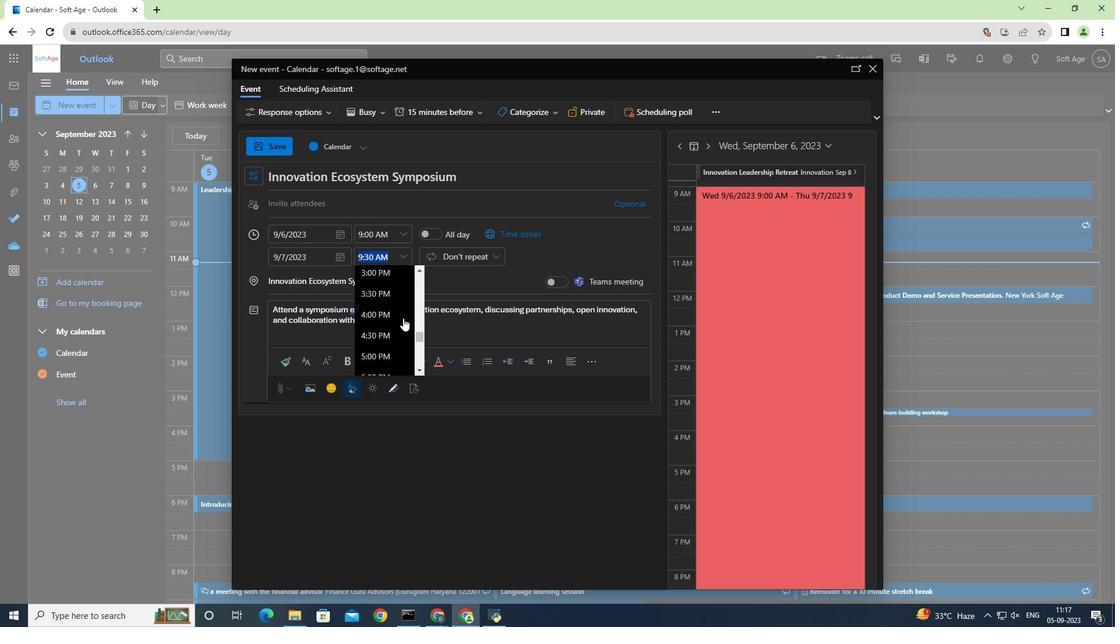 
Action: Mouse scrolled (443, 285) with delta (0, 0)
Screenshot: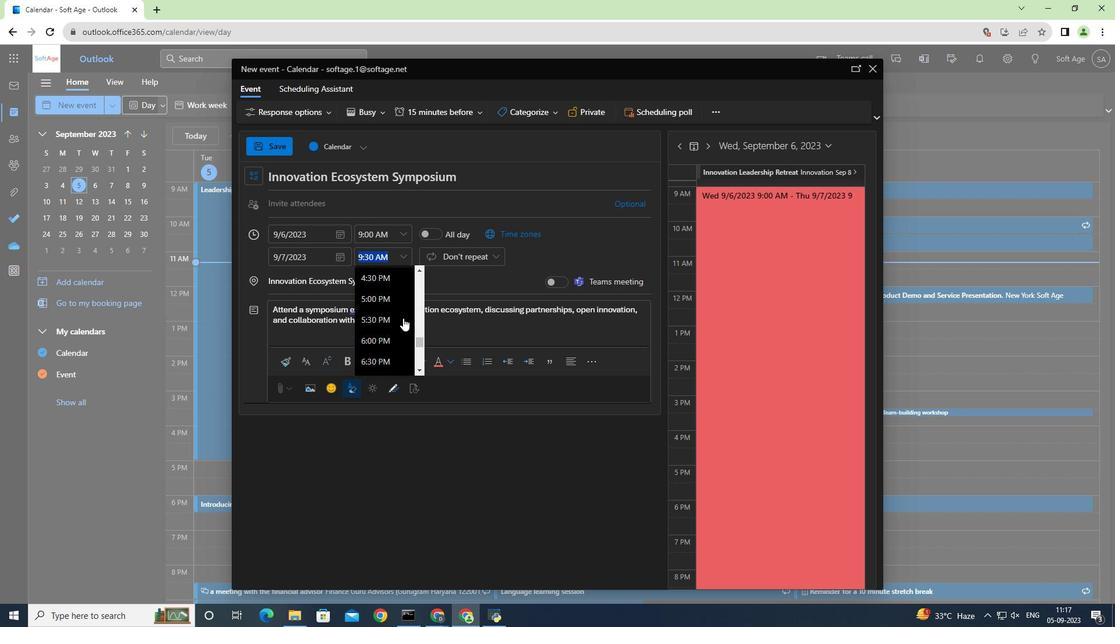 
Action: Mouse moved to (420, 284)
Screenshot: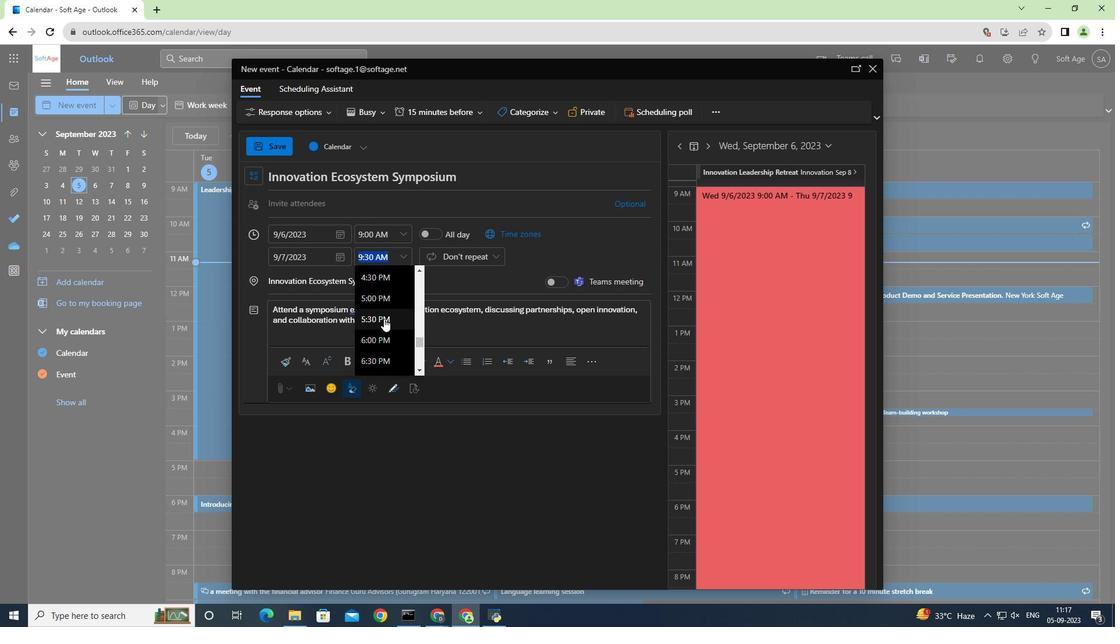 
Action: Mouse pressed left at (420, 284)
Screenshot: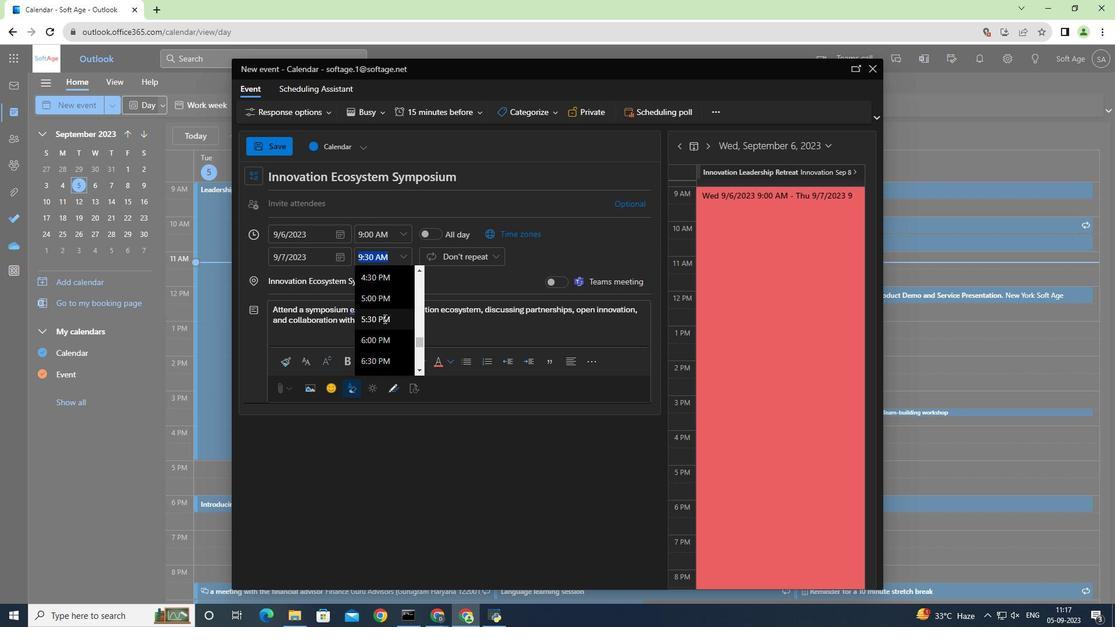 
Action: Mouse moved to (302, 455)
Screenshot: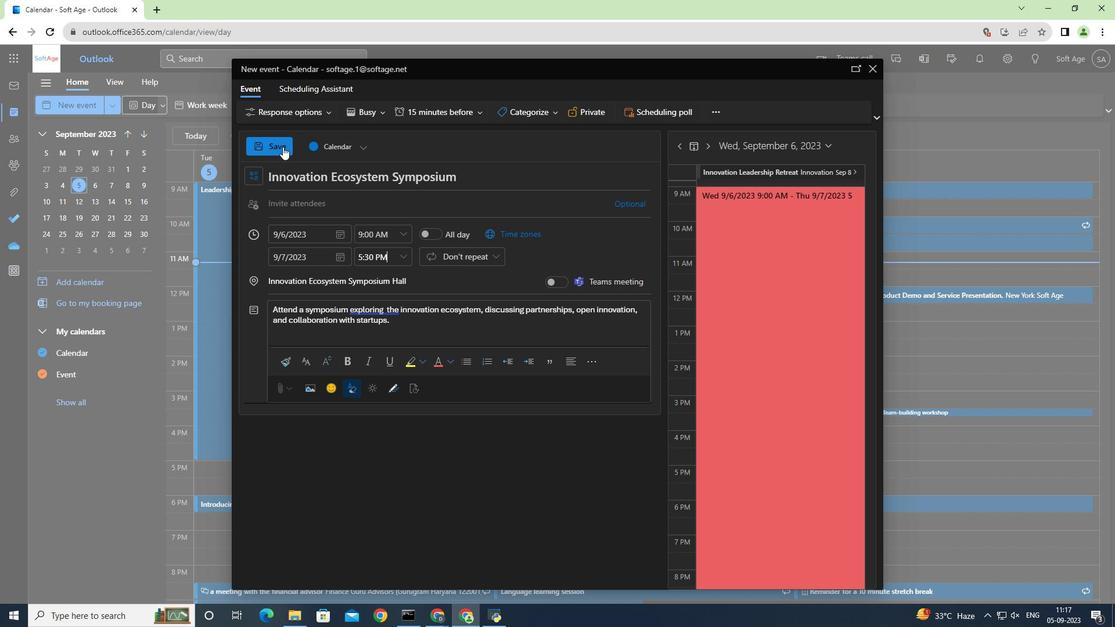 
Action: Mouse pressed left at (302, 455)
Screenshot: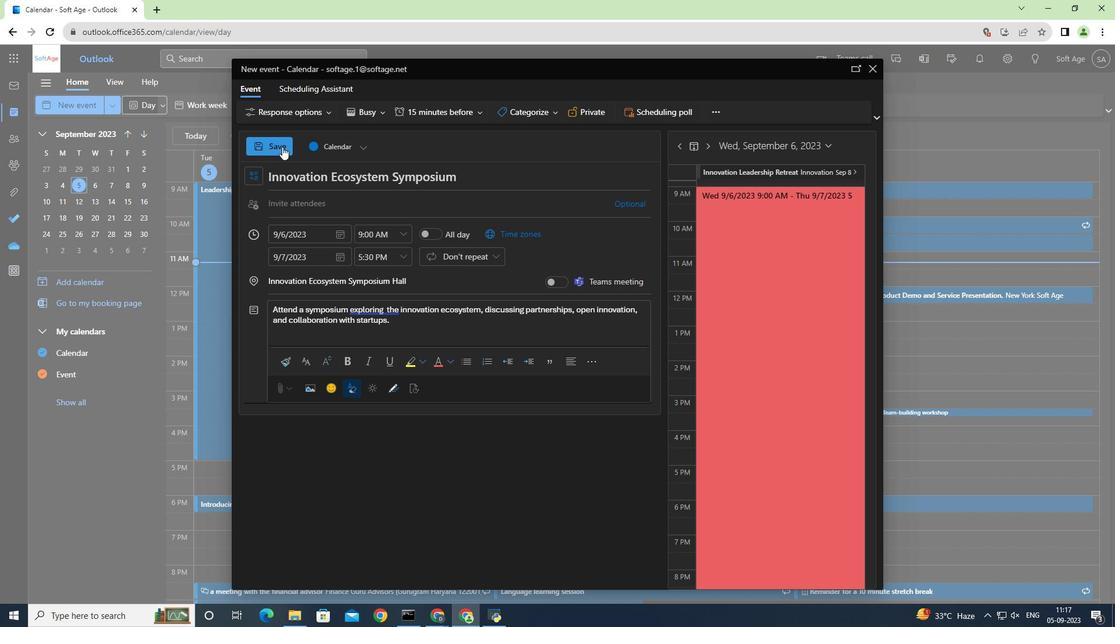 
Action: Mouse moved to (645, 286)
Screenshot: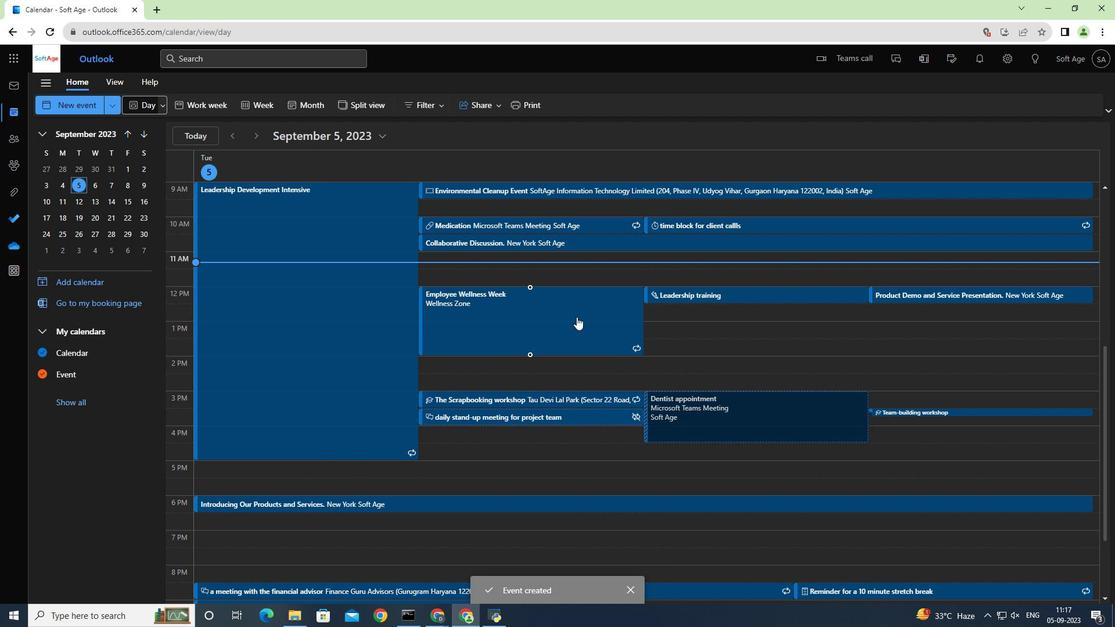 
